 Task: Schedule a marketing strategy meeting on June 26, 2023, from 6:30 PM to 7:00 PM to discuss upcoming campaigns, target audience analysis, and budget allocation.
Action: Mouse moved to (25, 187)
Screenshot: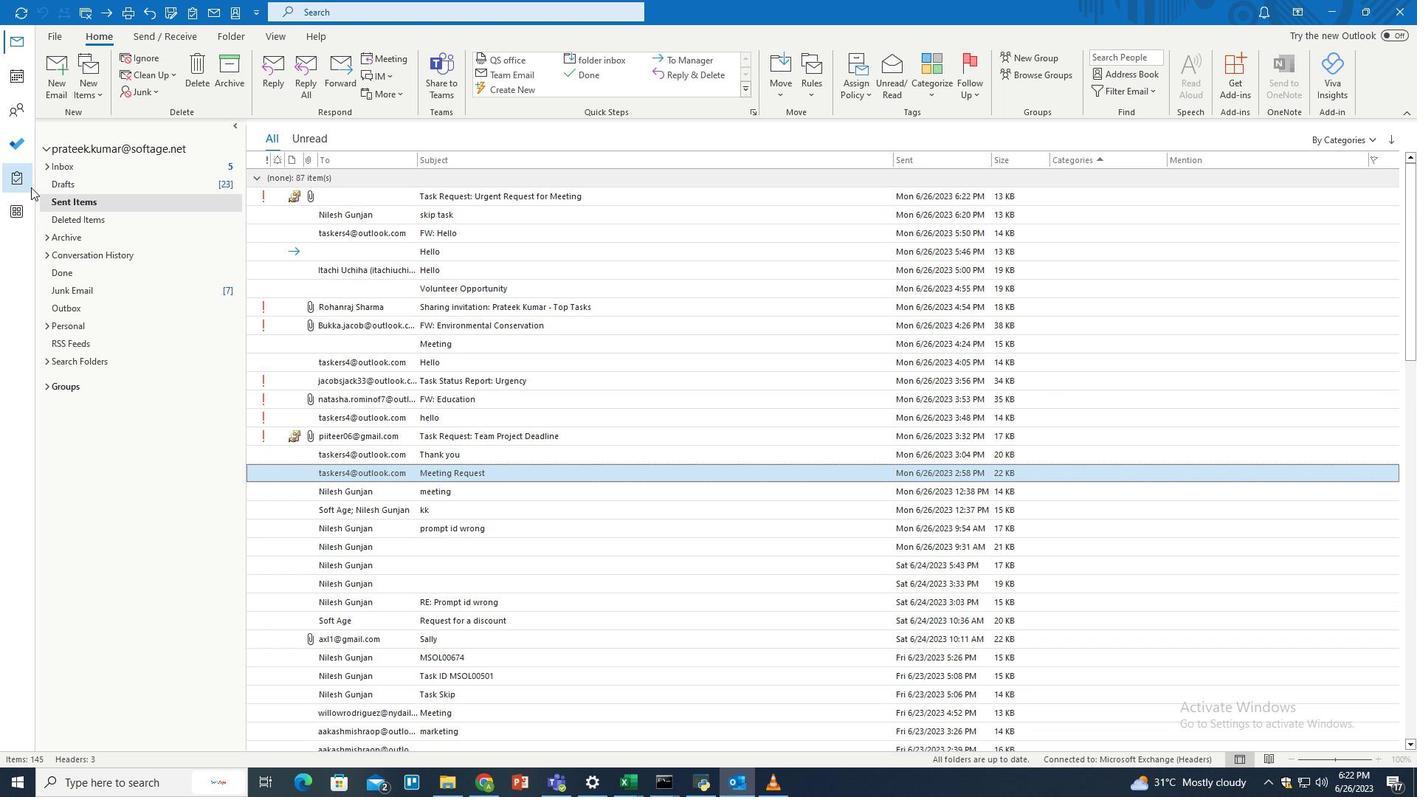 
Action: Mouse pressed left at (25, 187)
Screenshot: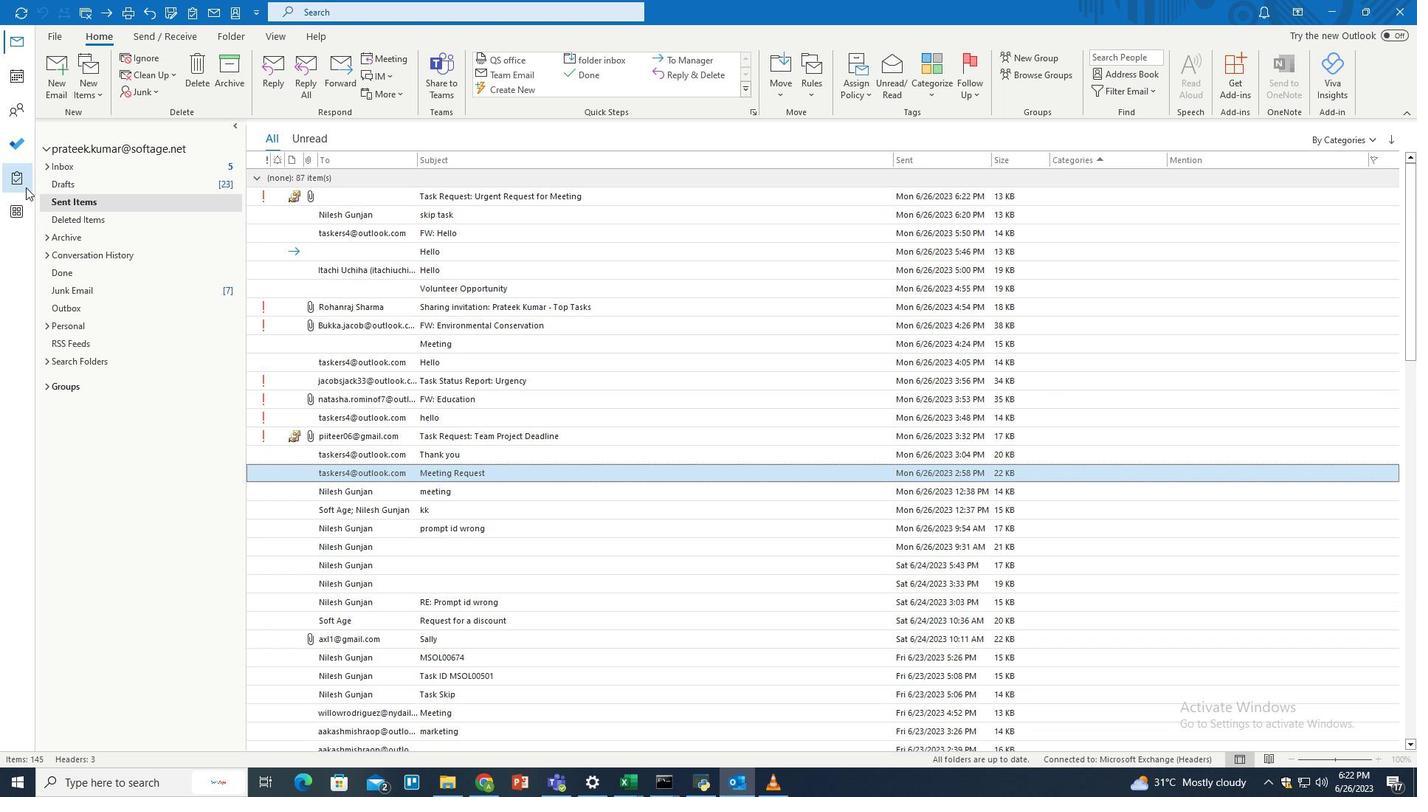 
Action: Mouse moved to (127, 79)
Screenshot: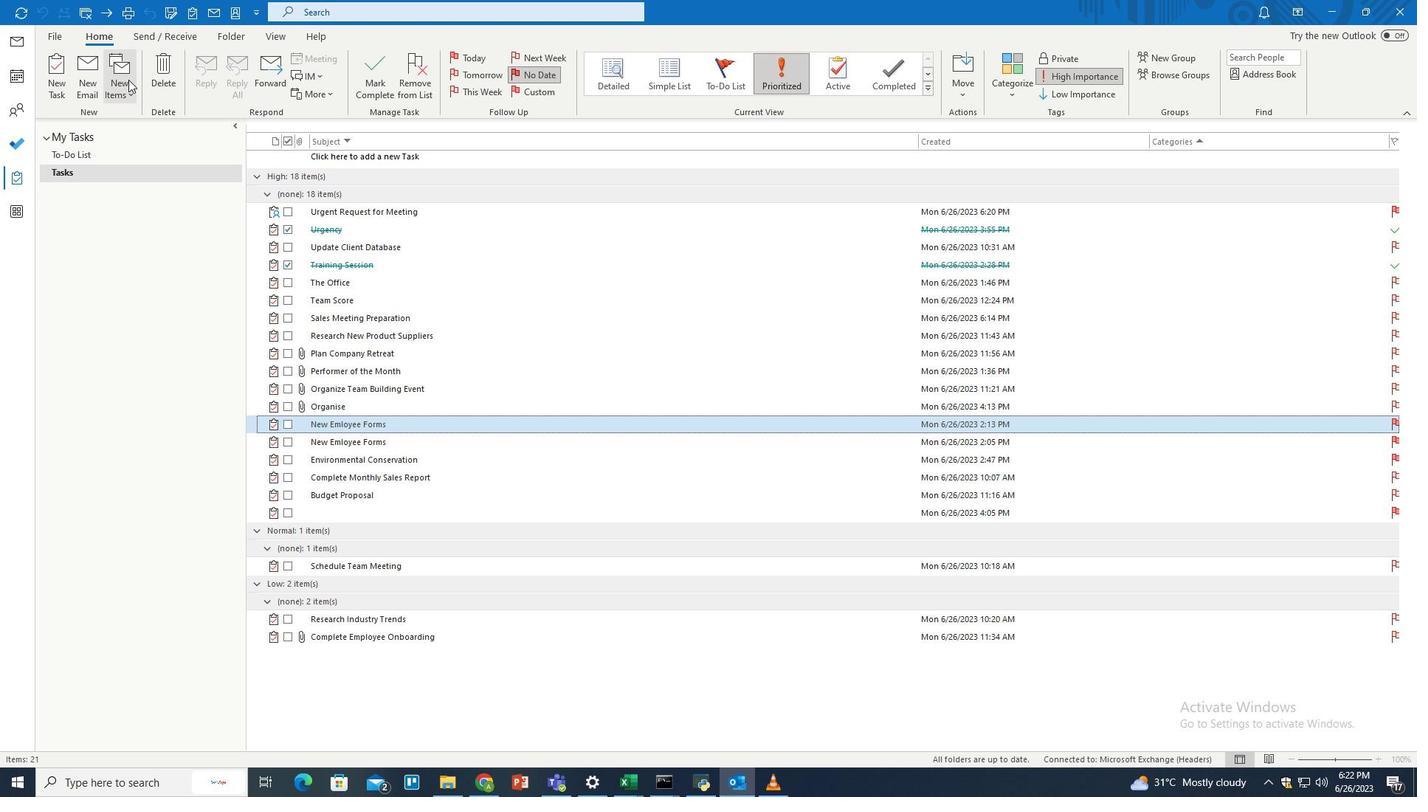 
Action: Mouse pressed left at (127, 79)
Screenshot: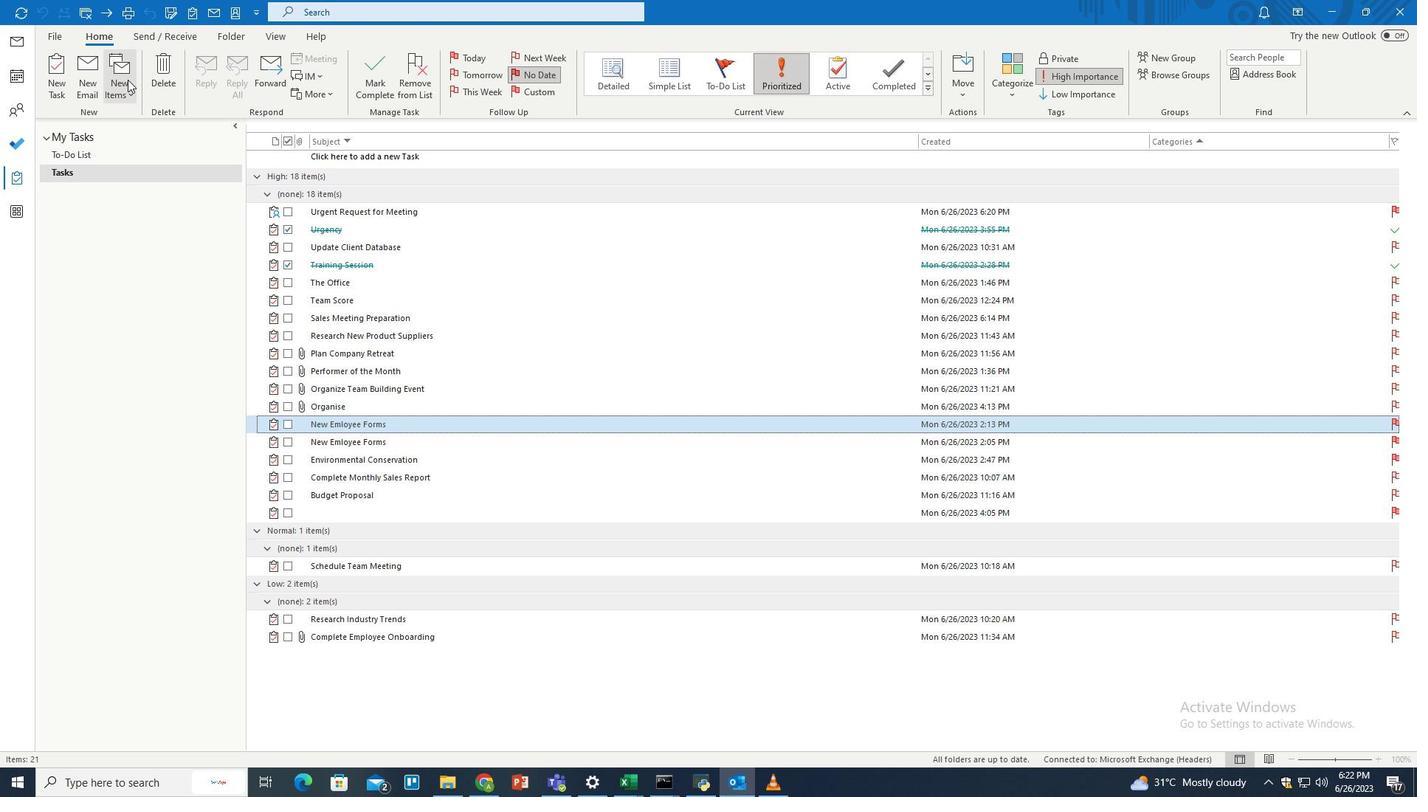 
Action: Mouse moved to (152, 158)
Screenshot: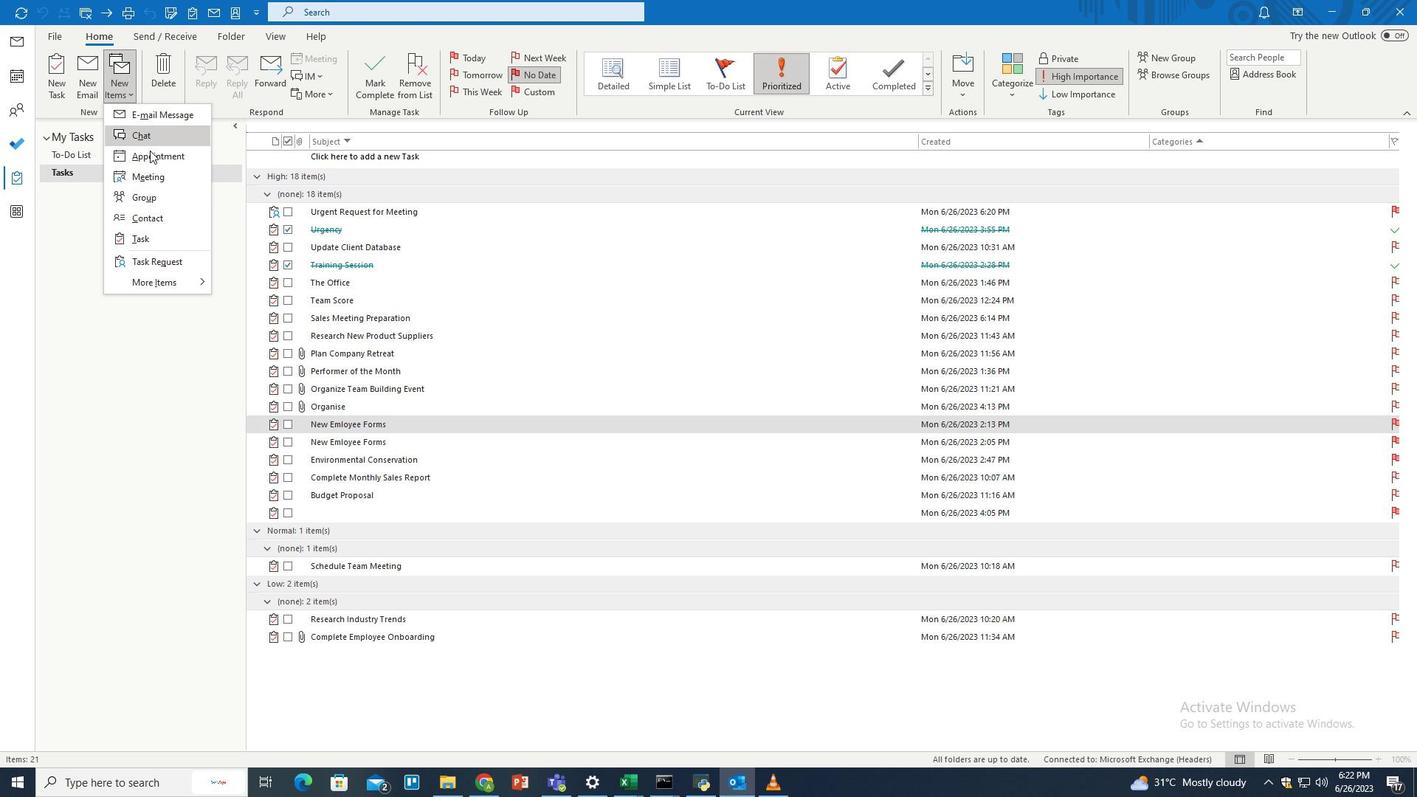 
Action: Mouse pressed left at (152, 158)
Screenshot: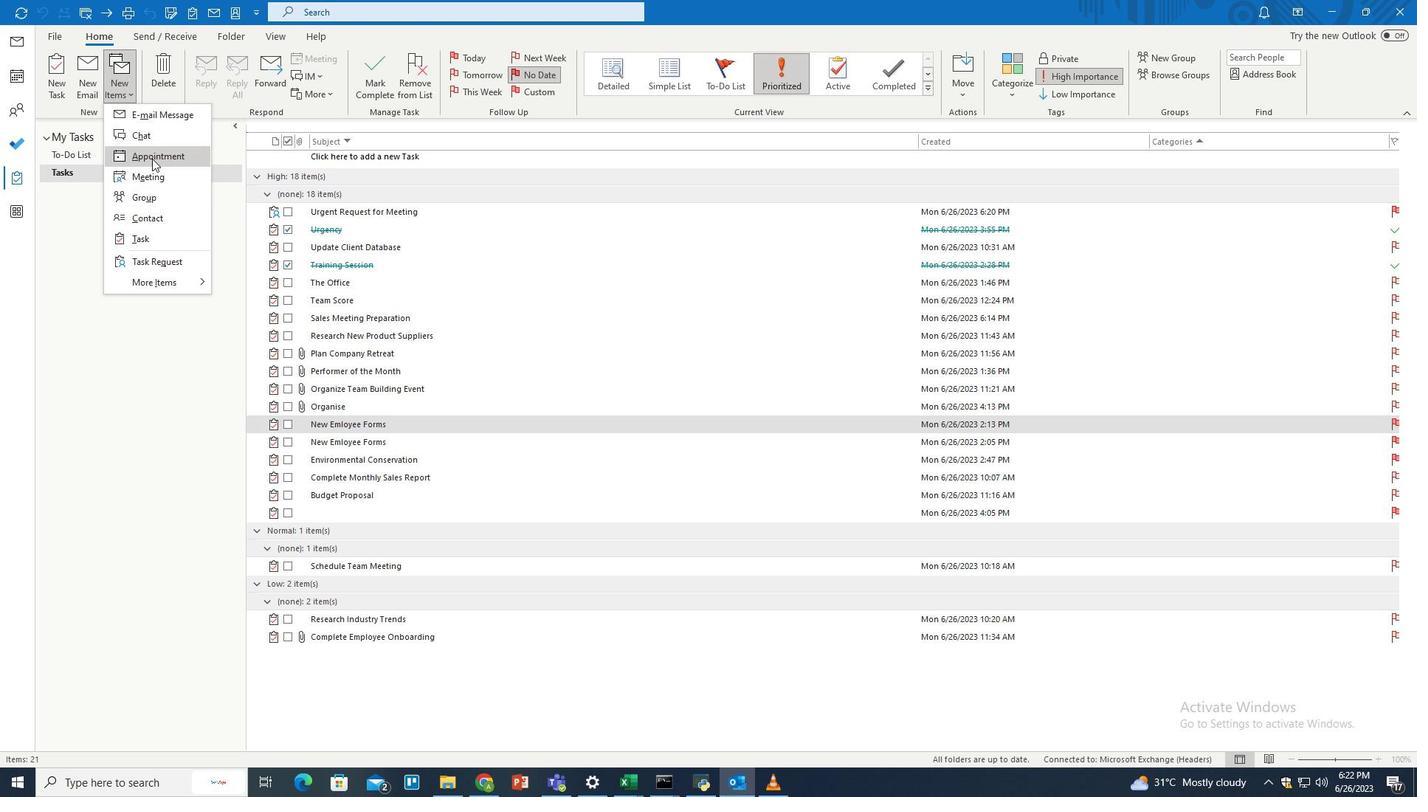 
Action: Mouse moved to (307, 306)
Screenshot: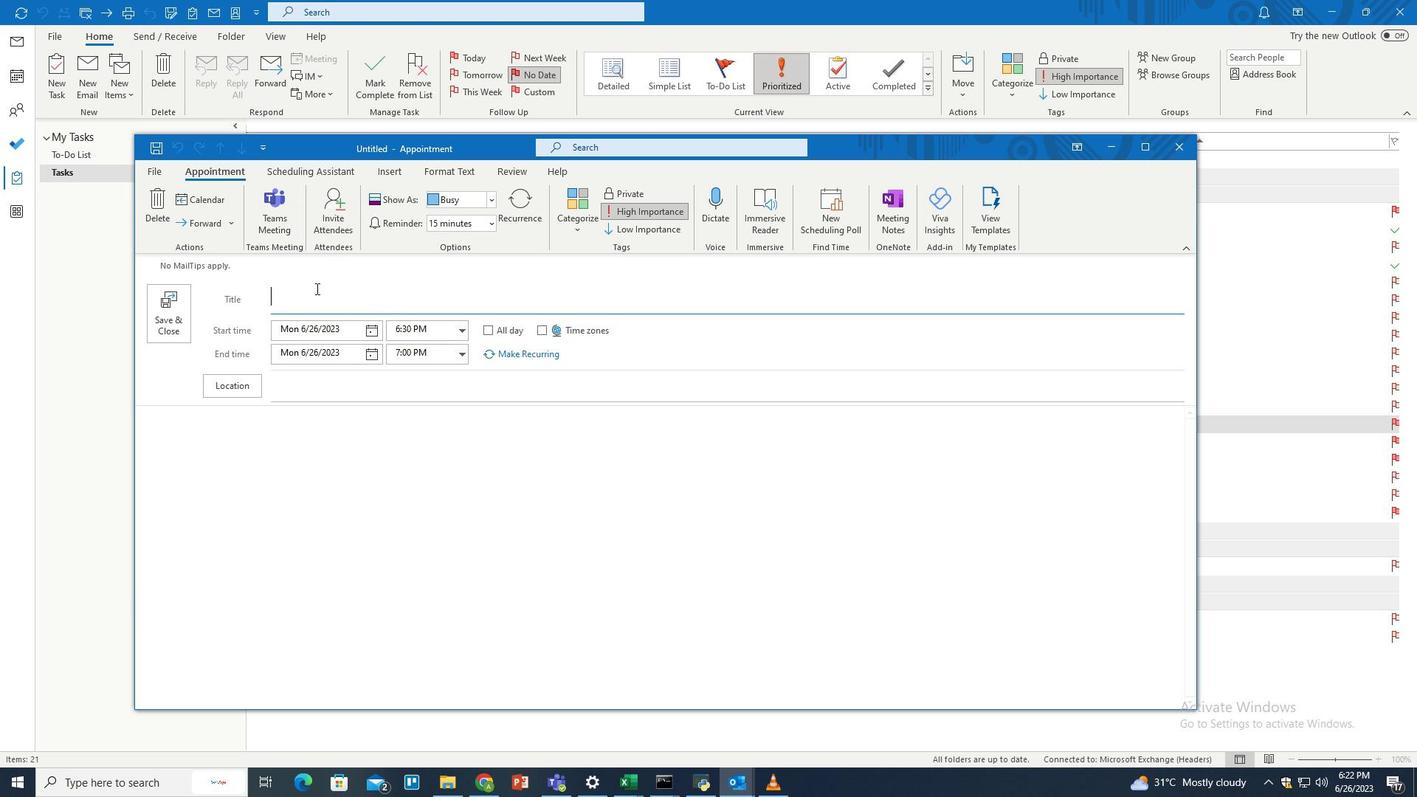 
Action: Key pressed <Key.shift>Marketing<Key.space><Key.shift>Strategy<Key.space><Key.shift>Meeting
Screenshot: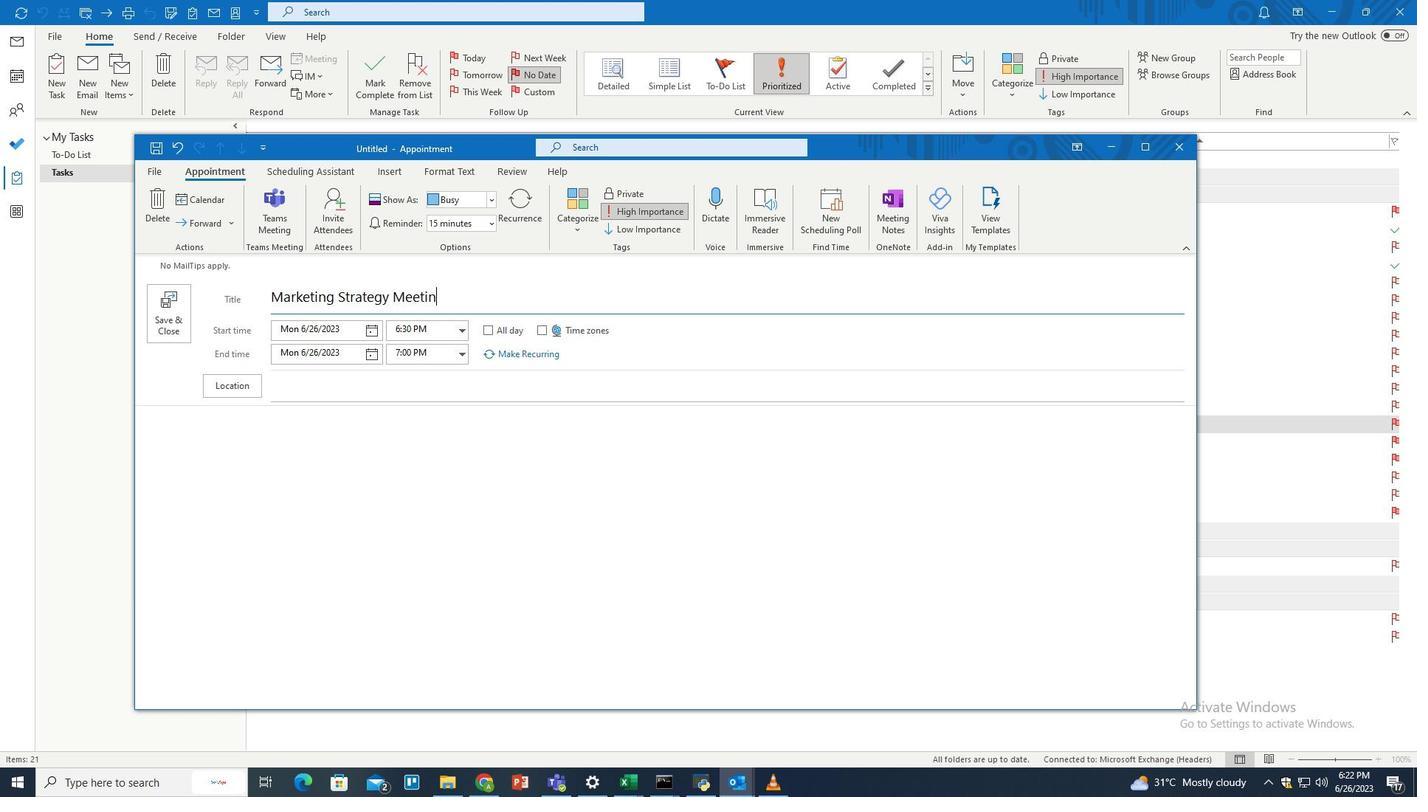 
Action: Mouse moved to (268, 447)
Screenshot: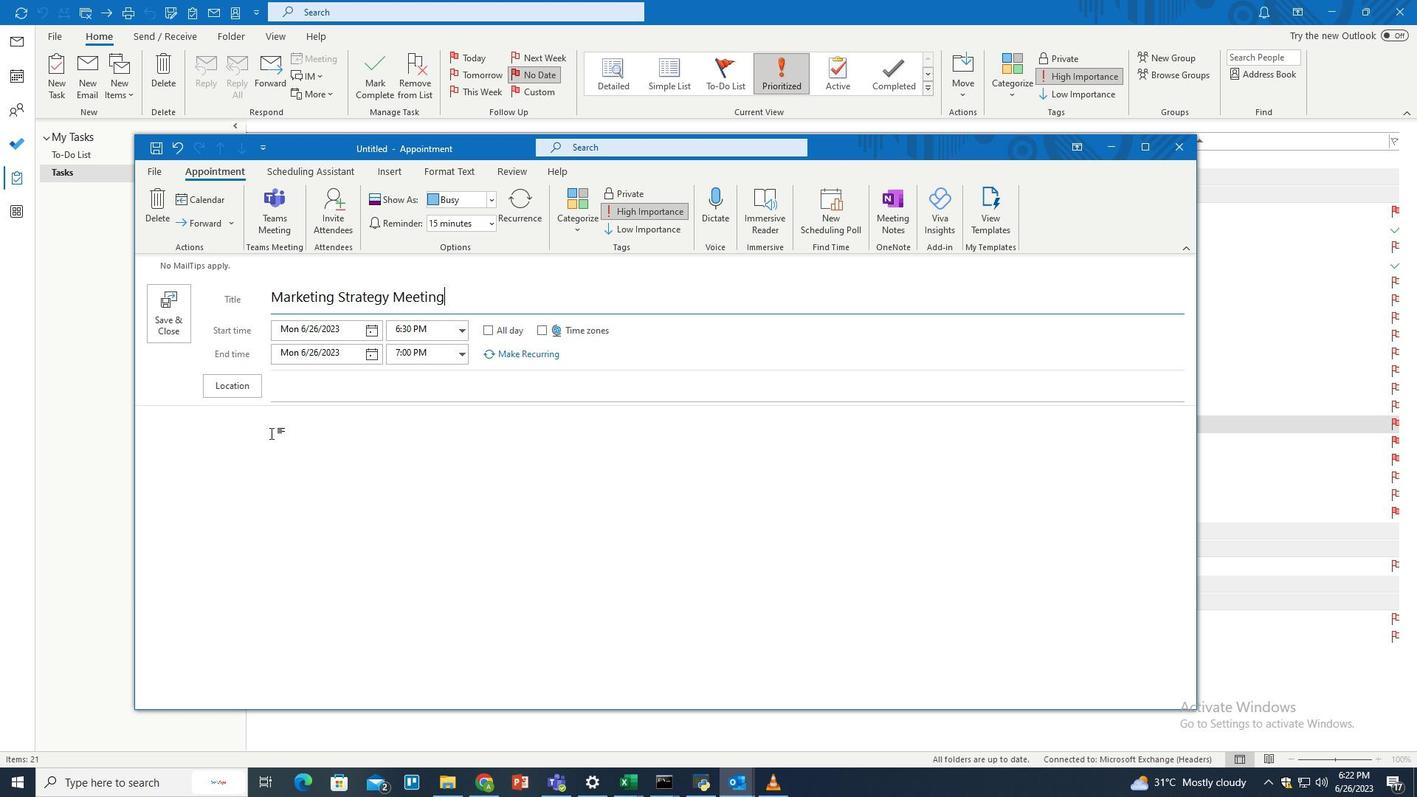 
Action: Mouse pressed left at (268, 447)
Screenshot: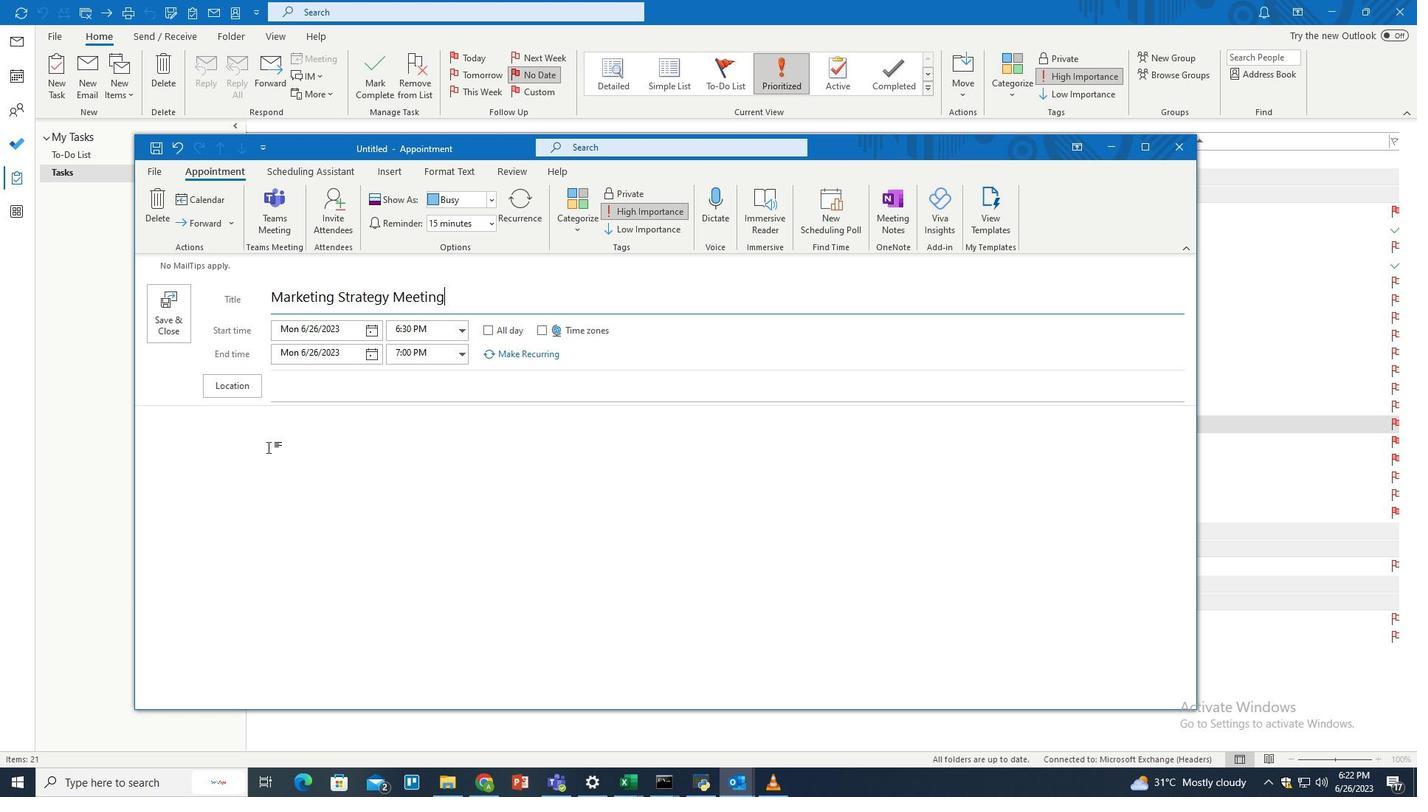 
Action: Key pressed <Key.shift>Scheduled<Key.space><Key.shift>M<Key.backspace>marketing<Key.space>strategy<Key.space>meeting<Key.space>to<Key.space>discuss<Key.space>upcoming<Key.space>campaigns,<Key.space>target<Key.space>audience<Key.space>analysis,<Key.space>and<Key.space>budget<Key.space>allocation.<Key.backspace>
Screenshot: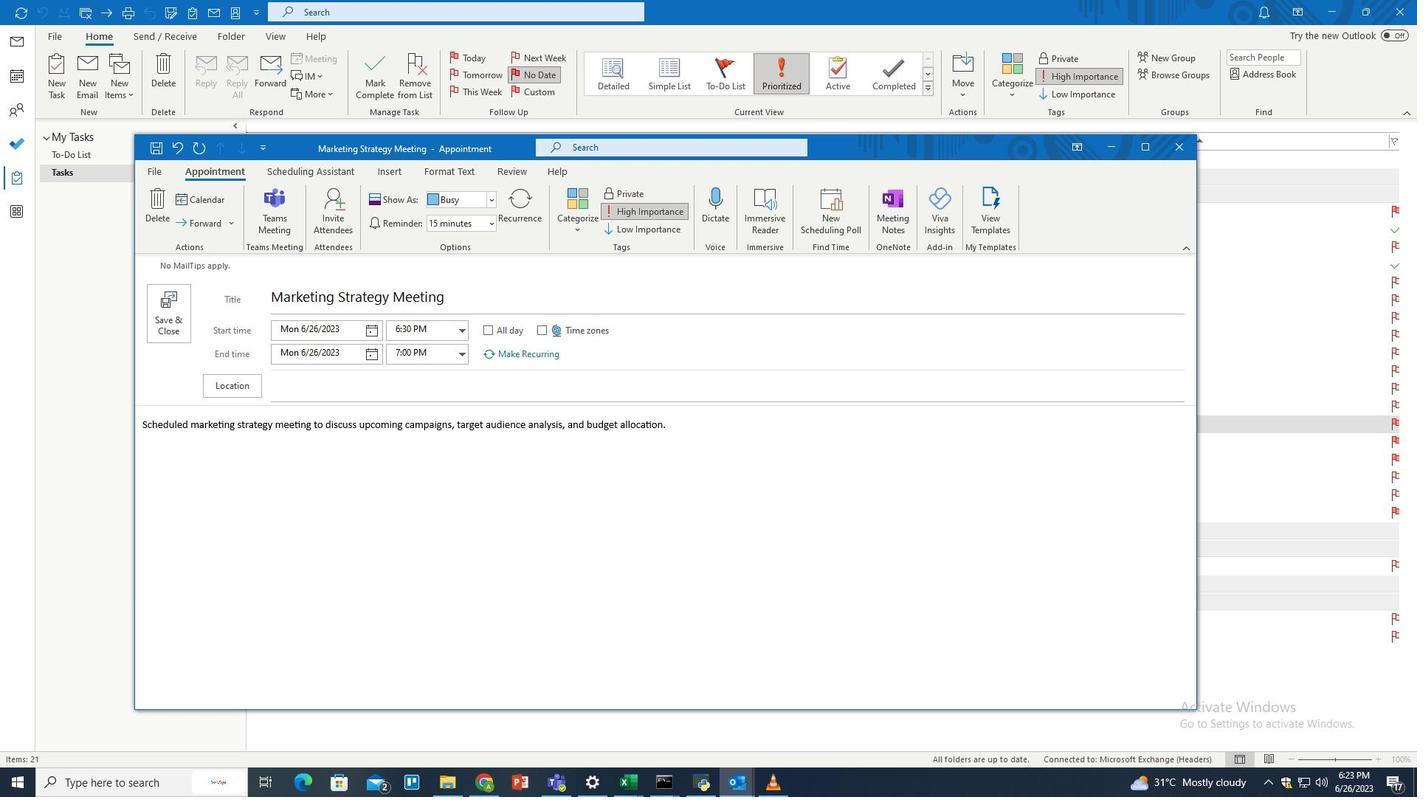 
Action: Mouse moved to (371, 331)
Screenshot: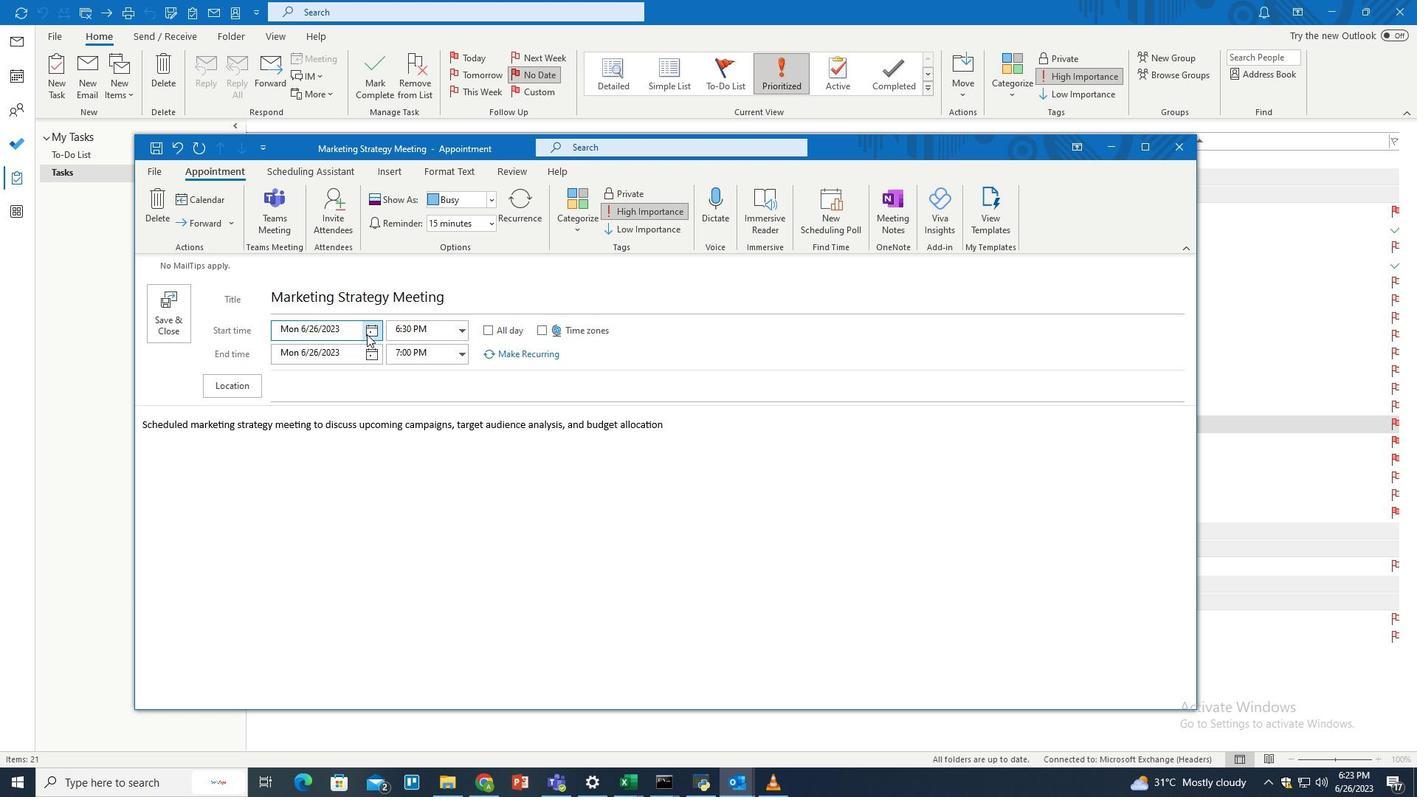 
Action: Mouse pressed left at (371, 331)
Screenshot: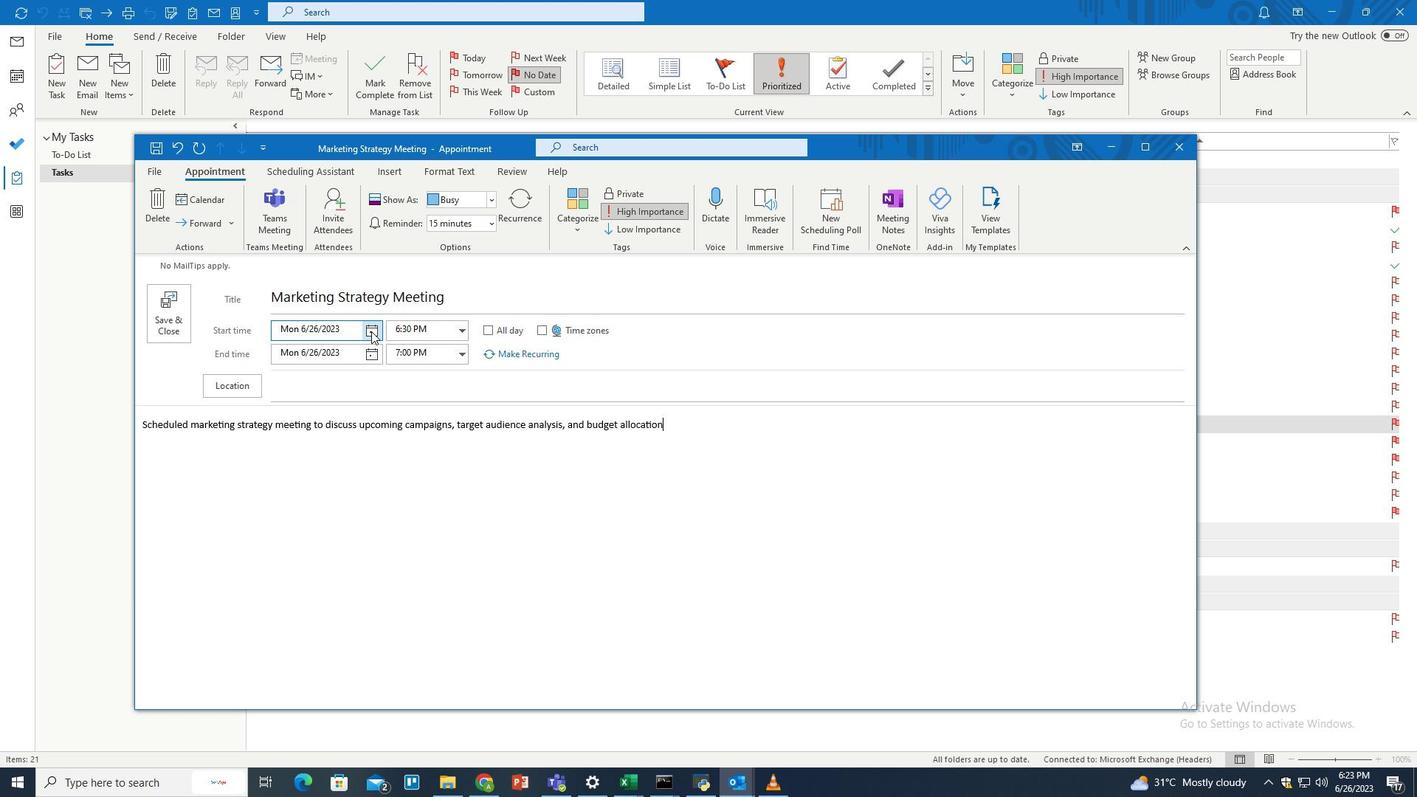 
Action: Mouse moved to (373, 345)
Screenshot: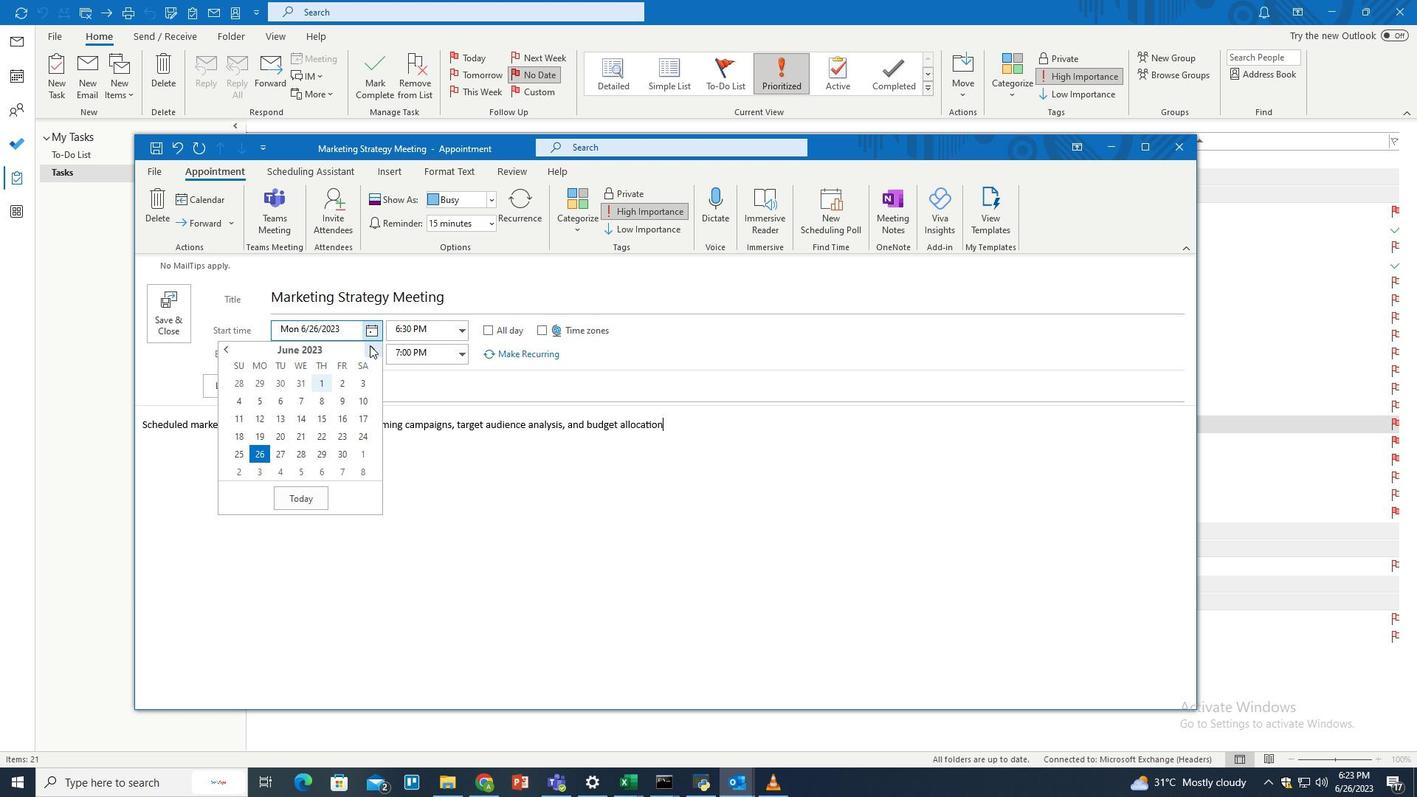 
Action: Mouse pressed left at (373, 345)
Screenshot: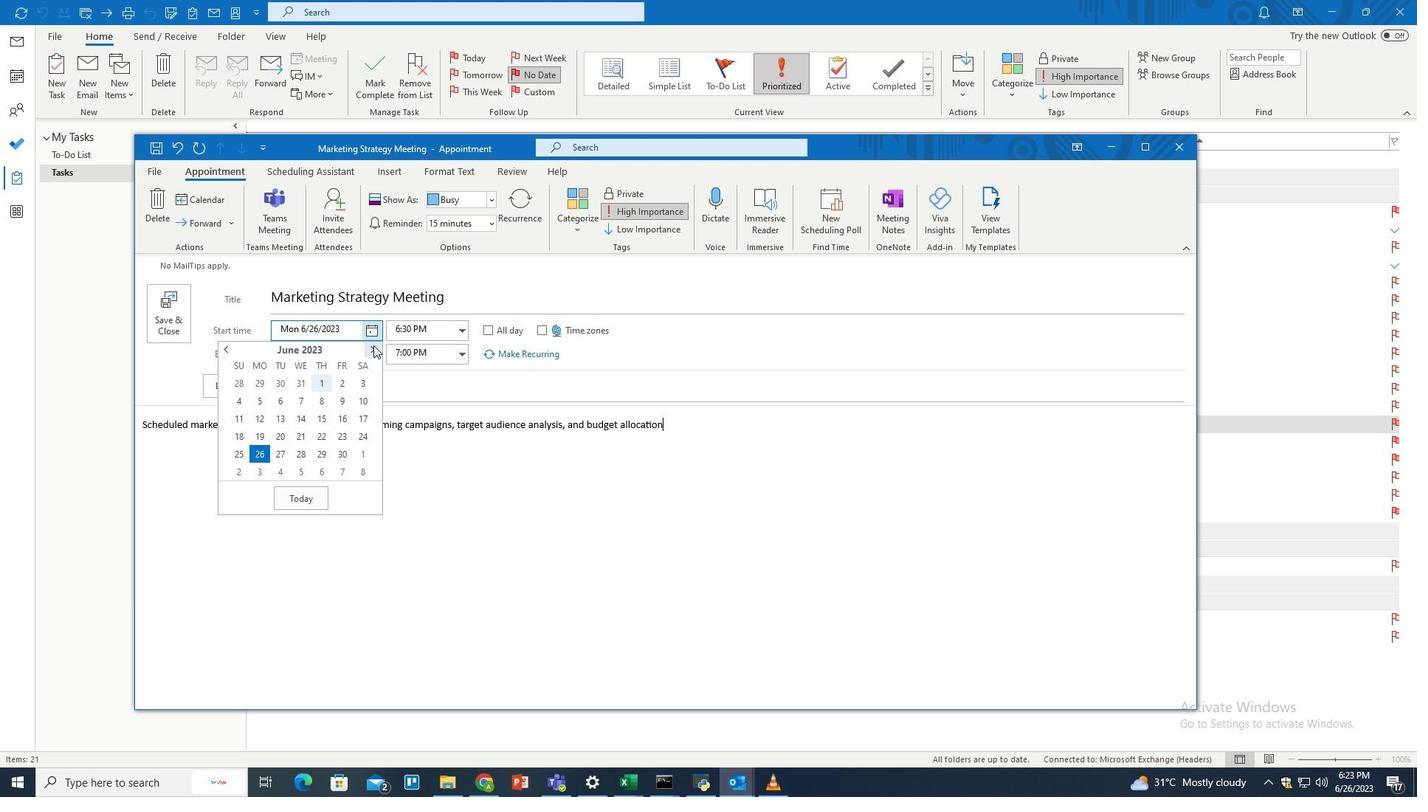 
Action: Mouse moved to (281, 448)
Screenshot: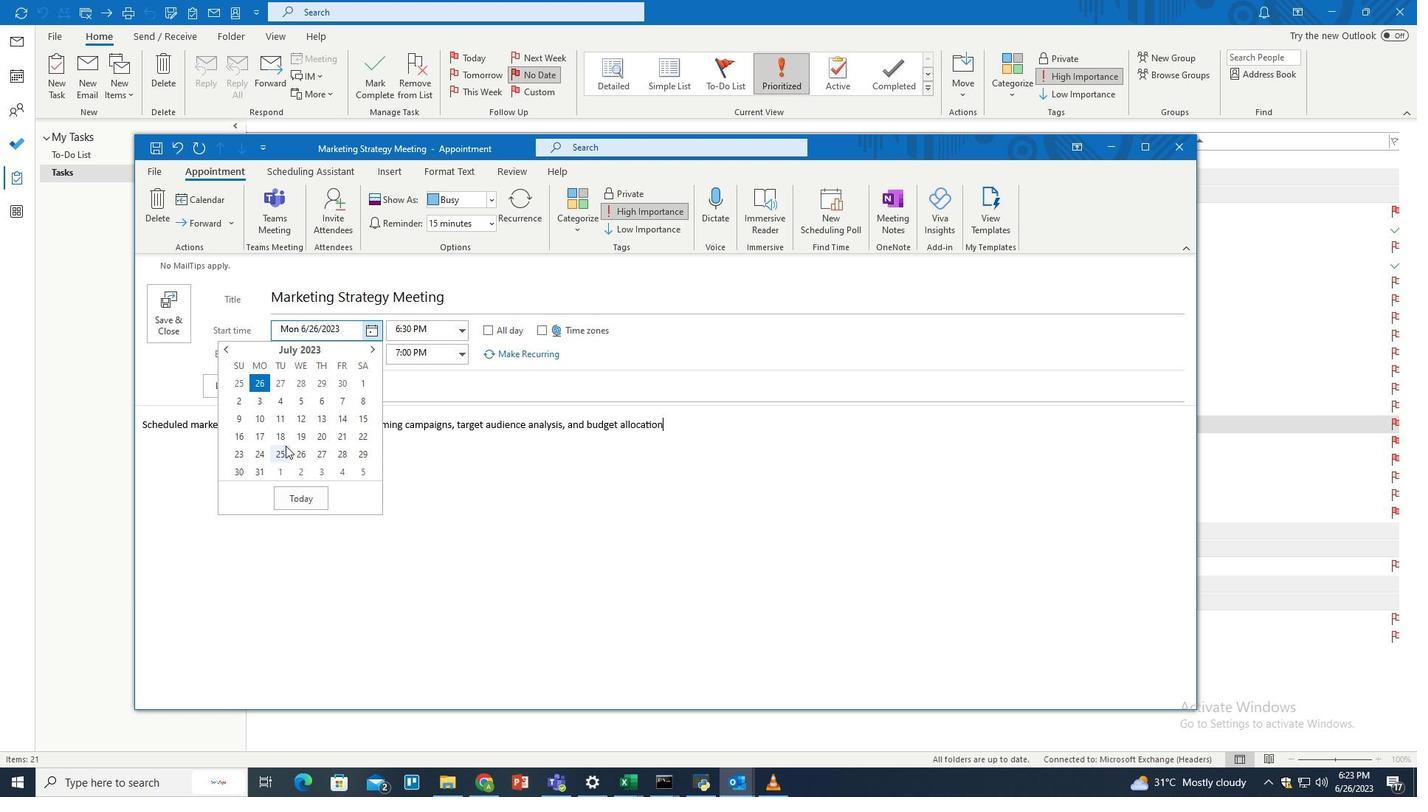 
Action: Mouse pressed left at (281, 448)
Screenshot: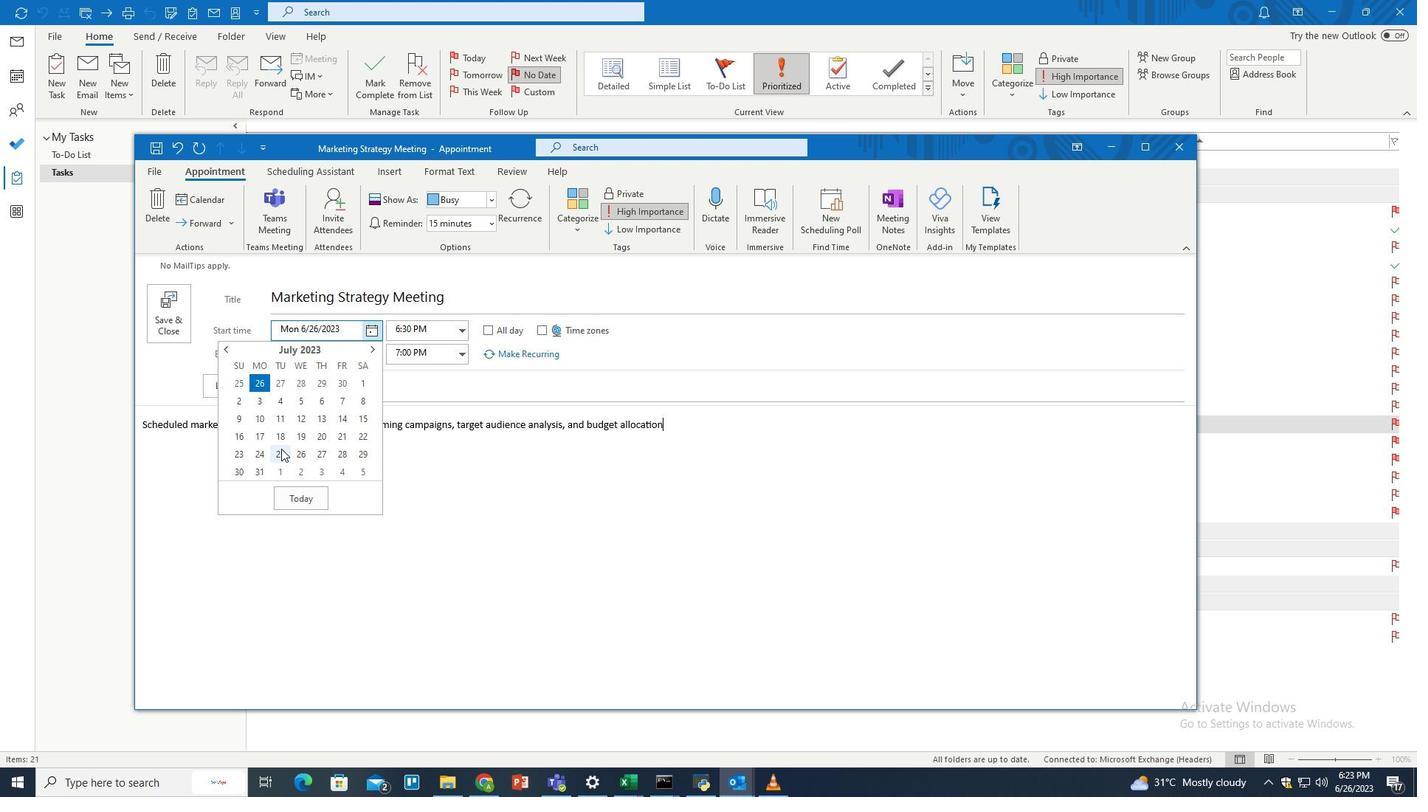 
Action: Mouse moved to (459, 329)
Screenshot: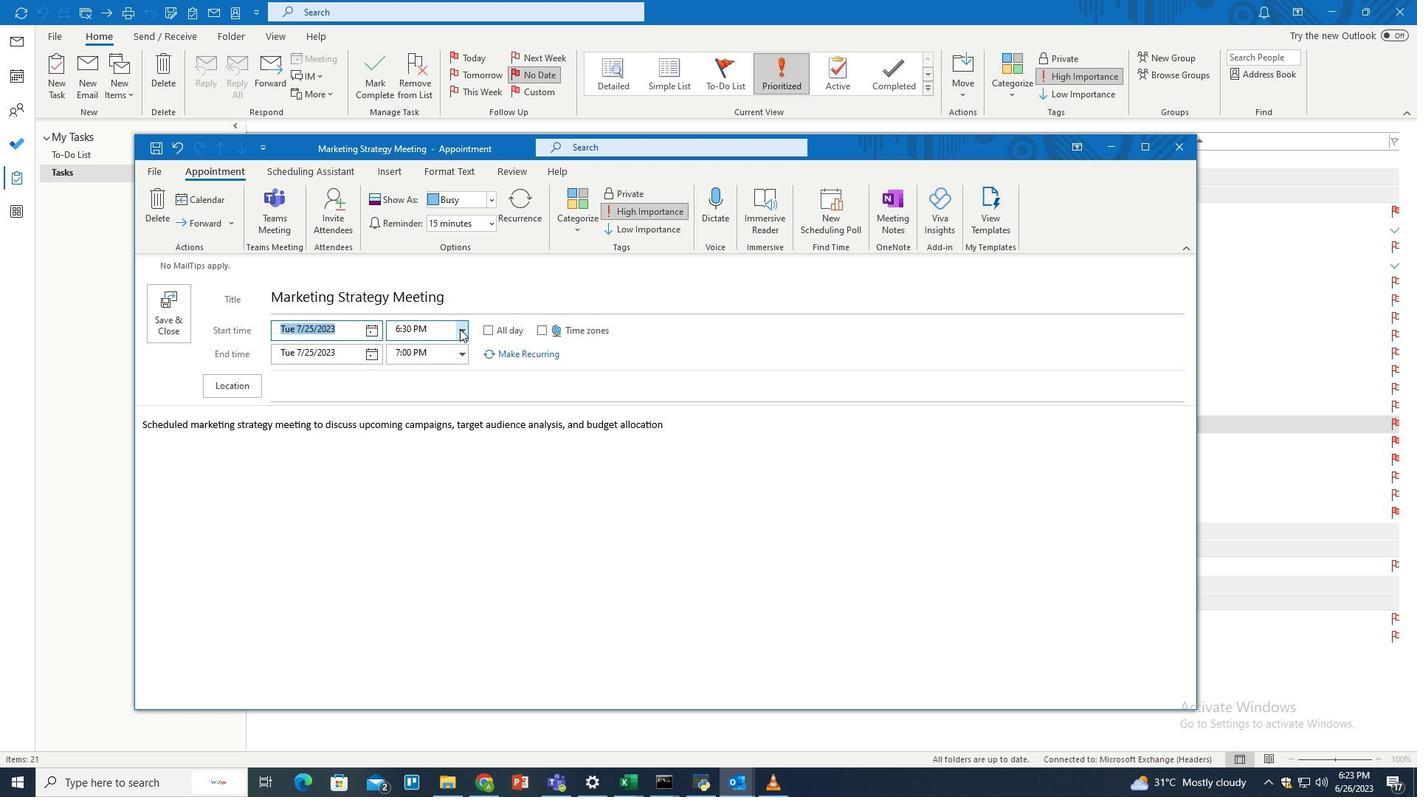 
Action: Mouse pressed left at (459, 329)
Screenshot: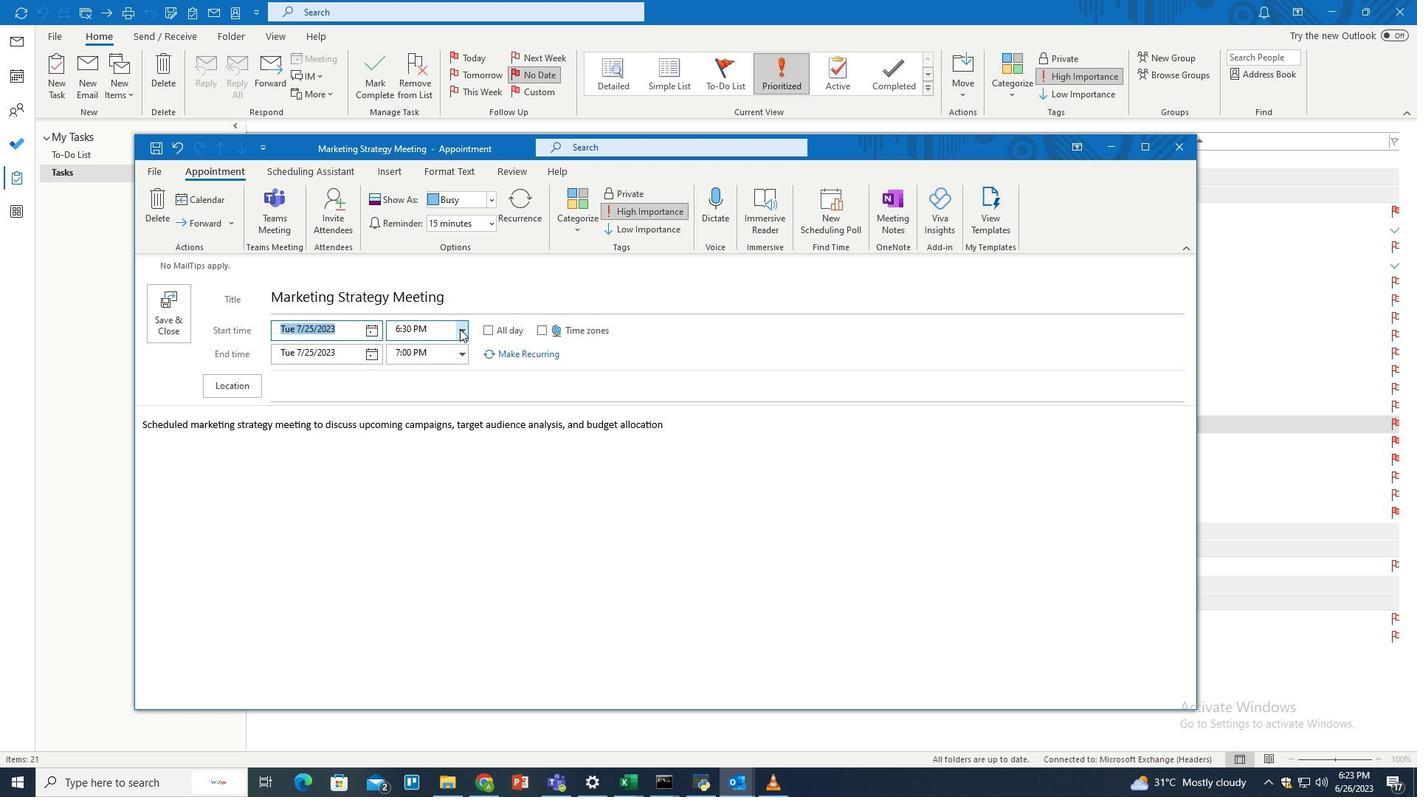 
Action: Mouse moved to (436, 355)
Screenshot: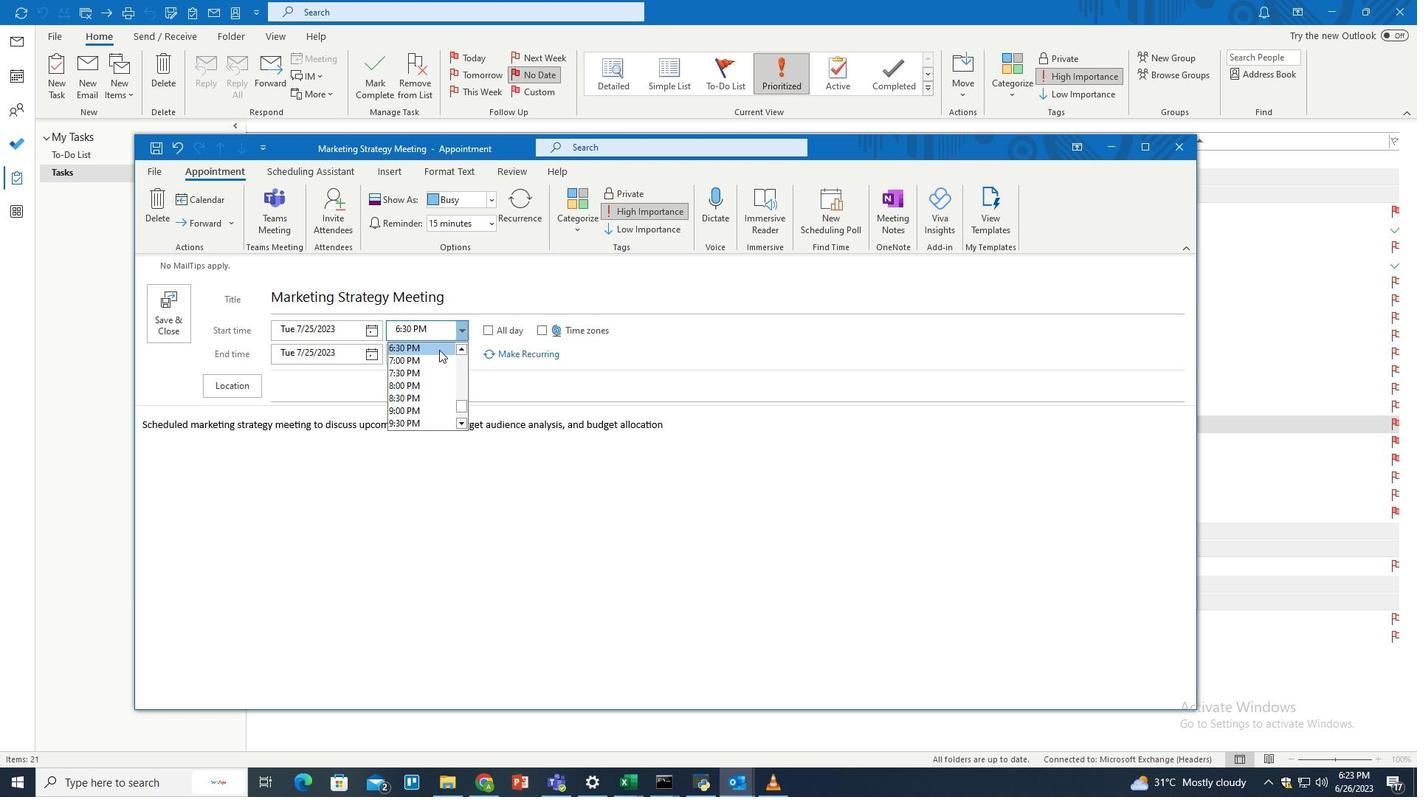 
Action: Mouse scrolled (436, 355) with delta (0, 0)
Screenshot: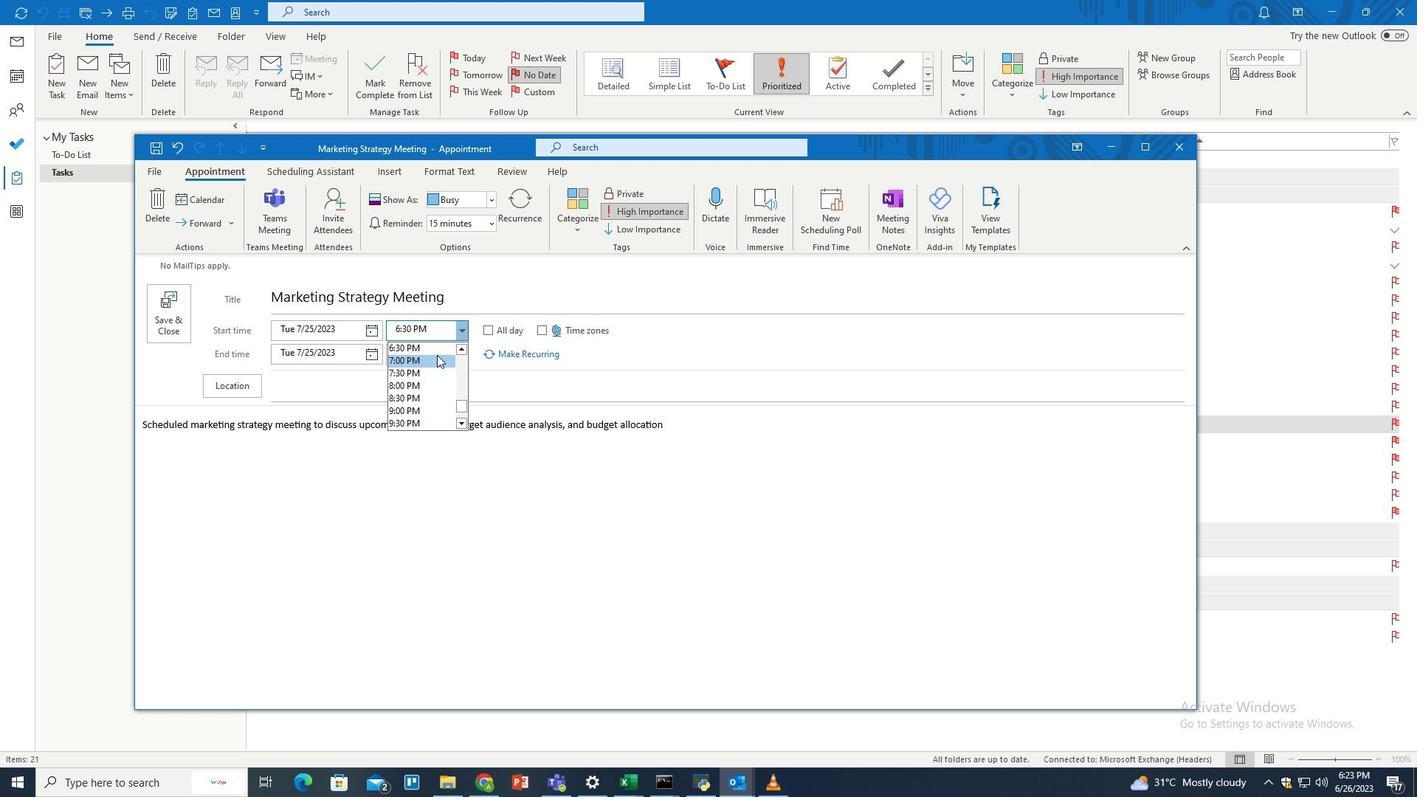 
Action: Mouse scrolled (436, 355) with delta (0, 0)
Screenshot: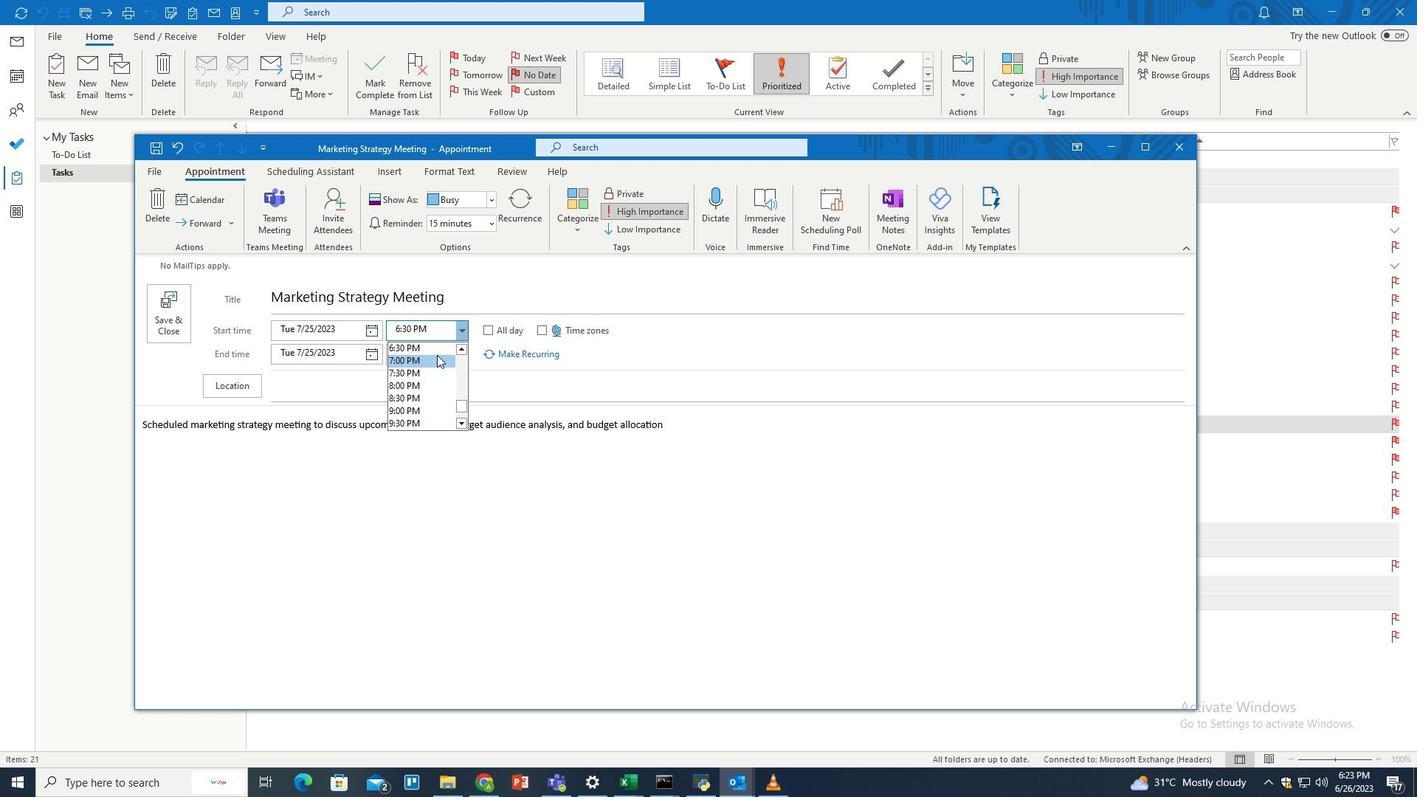 
Action: Mouse moved to (462, 344)
Screenshot: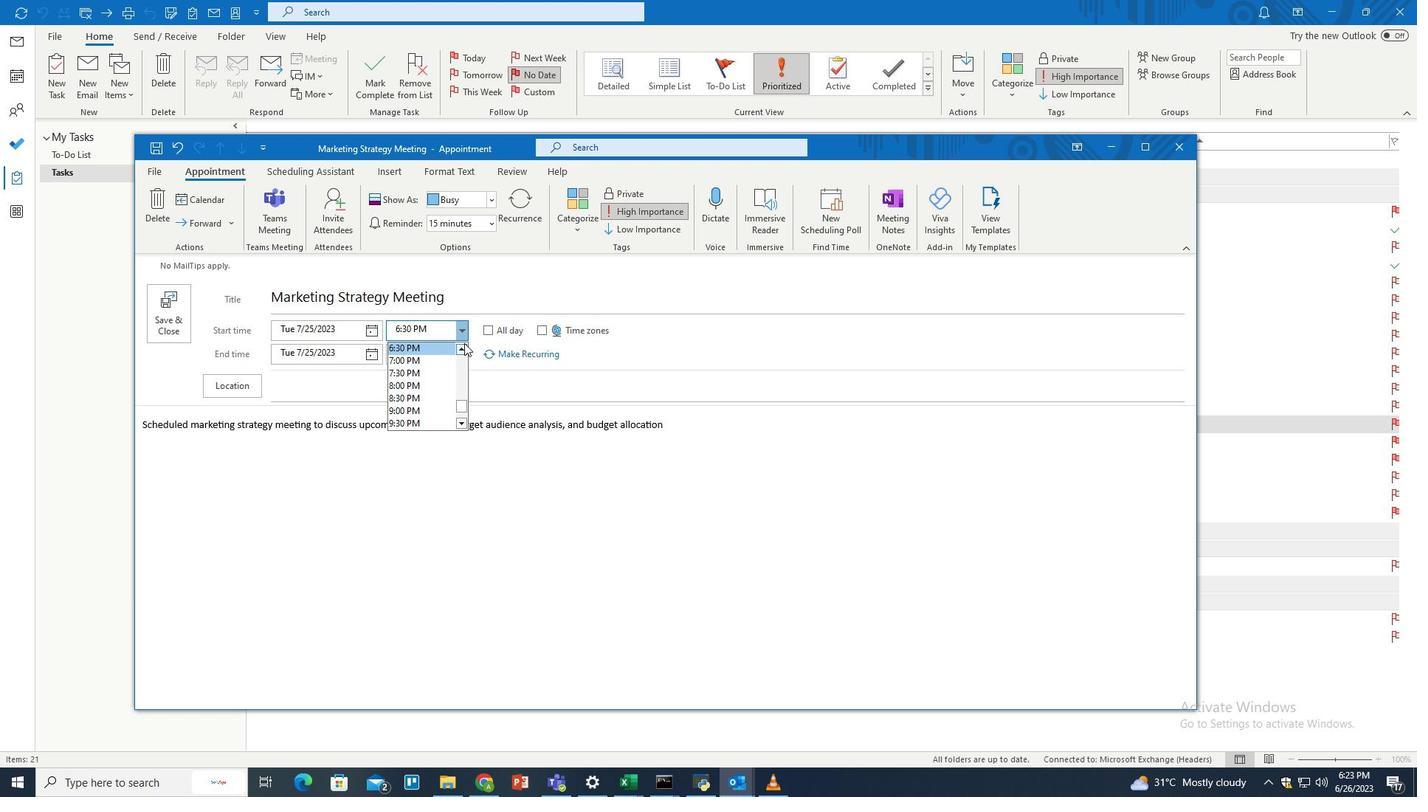 
Action: Mouse pressed left at (462, 344)
Screenshot: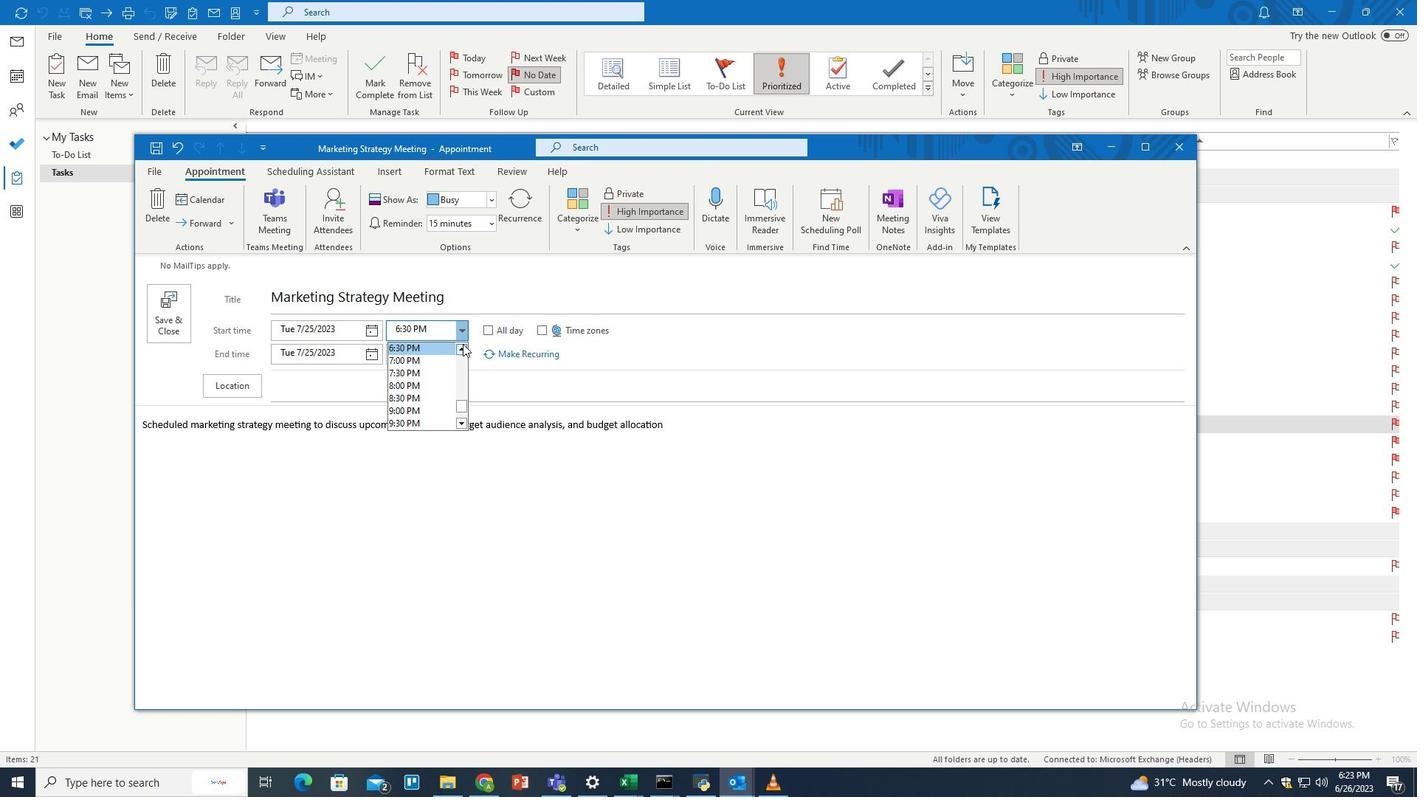 
Action: Mouse pressed left at (462, 344)
Screenshot: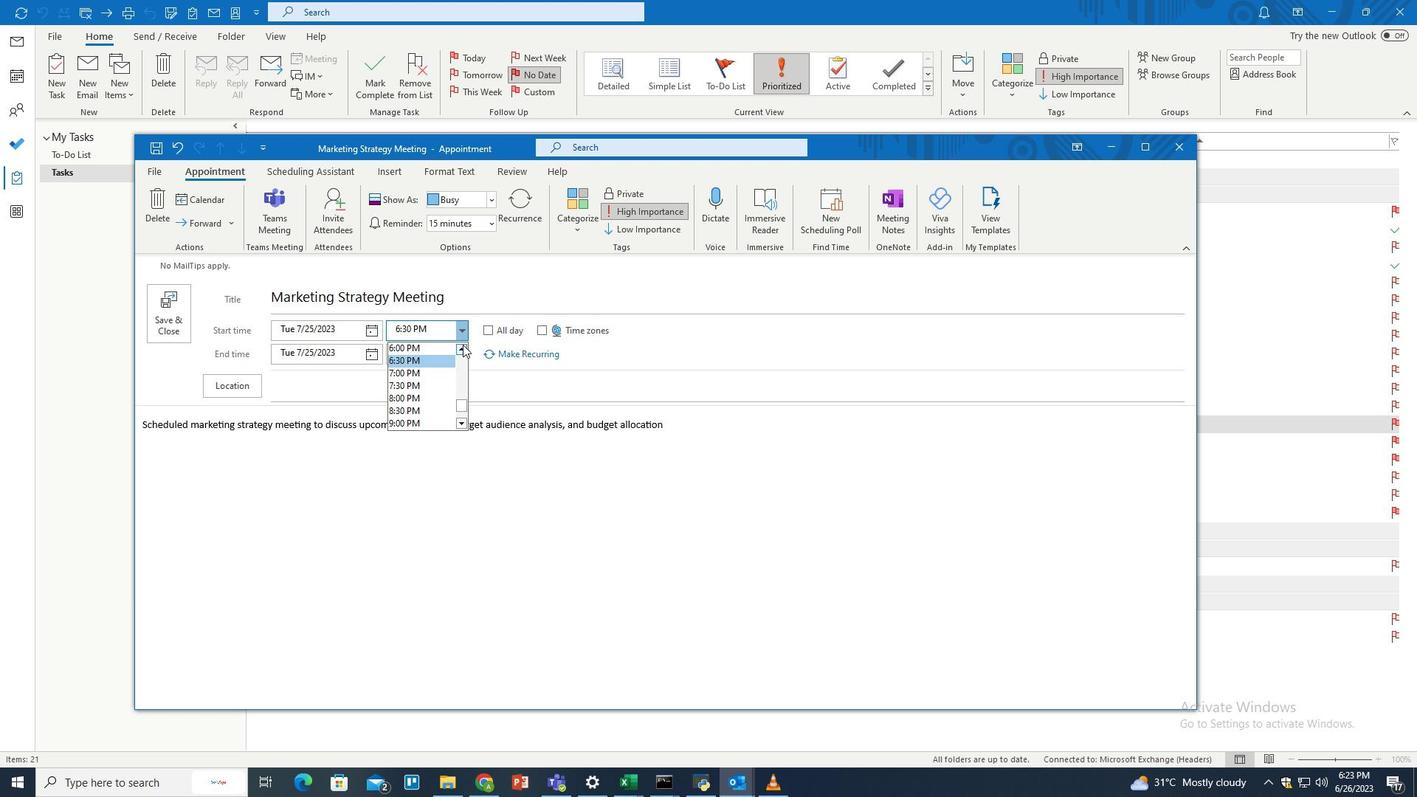 
Action: Mouse pressed left at (462, 344)
Screenshot: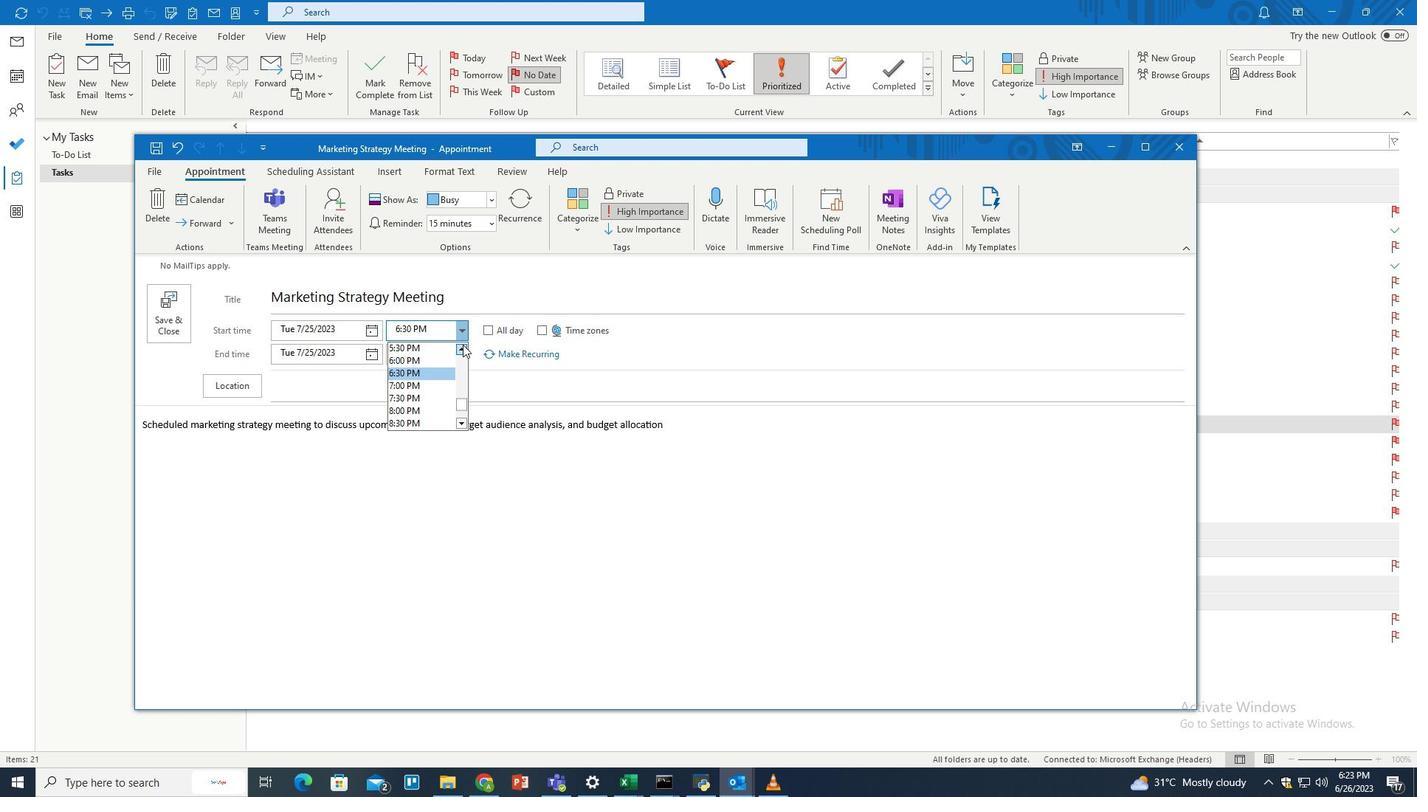 
Action: Mouse pressed left at (462, 344)
Screenshot: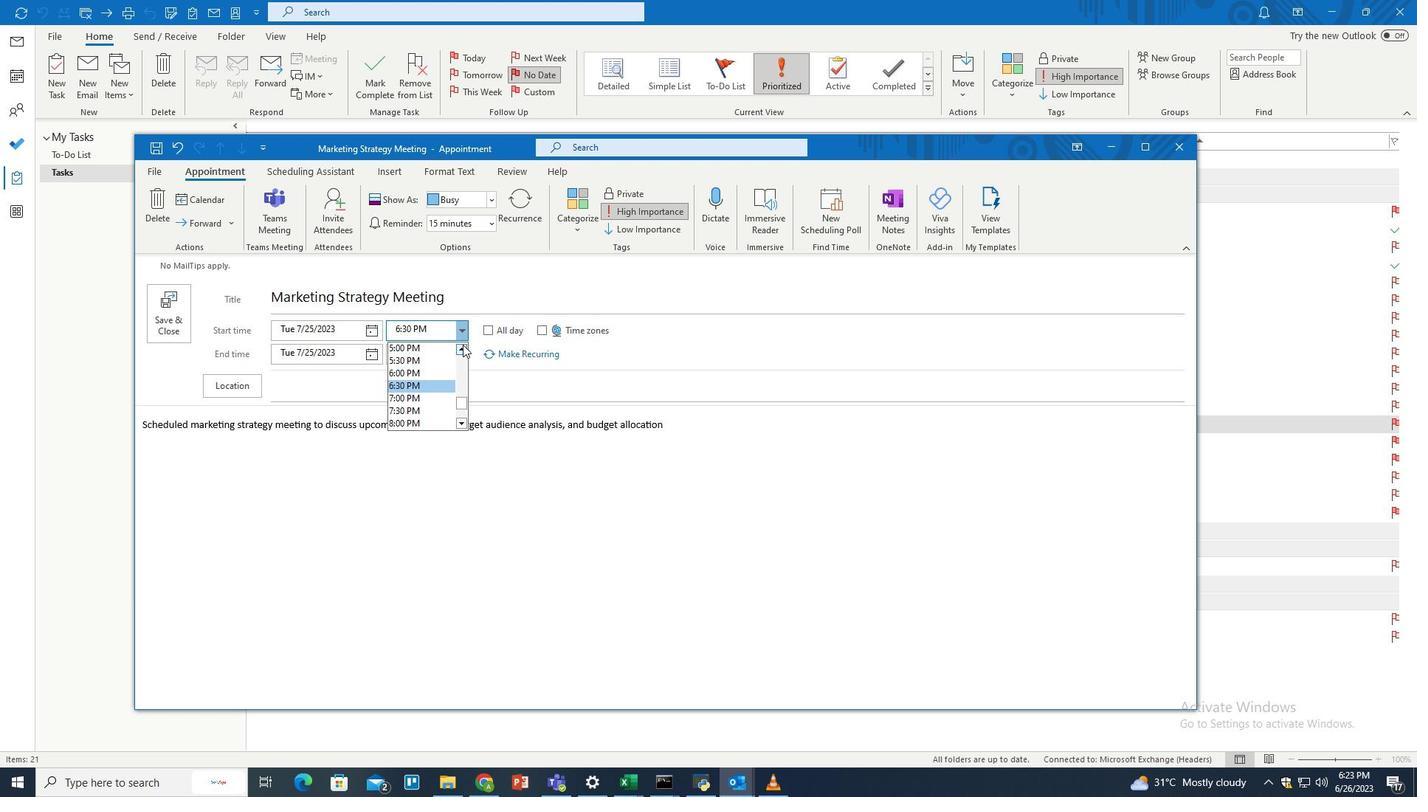 
Action: Mouse pressed left at (462, 344)
Screenshot: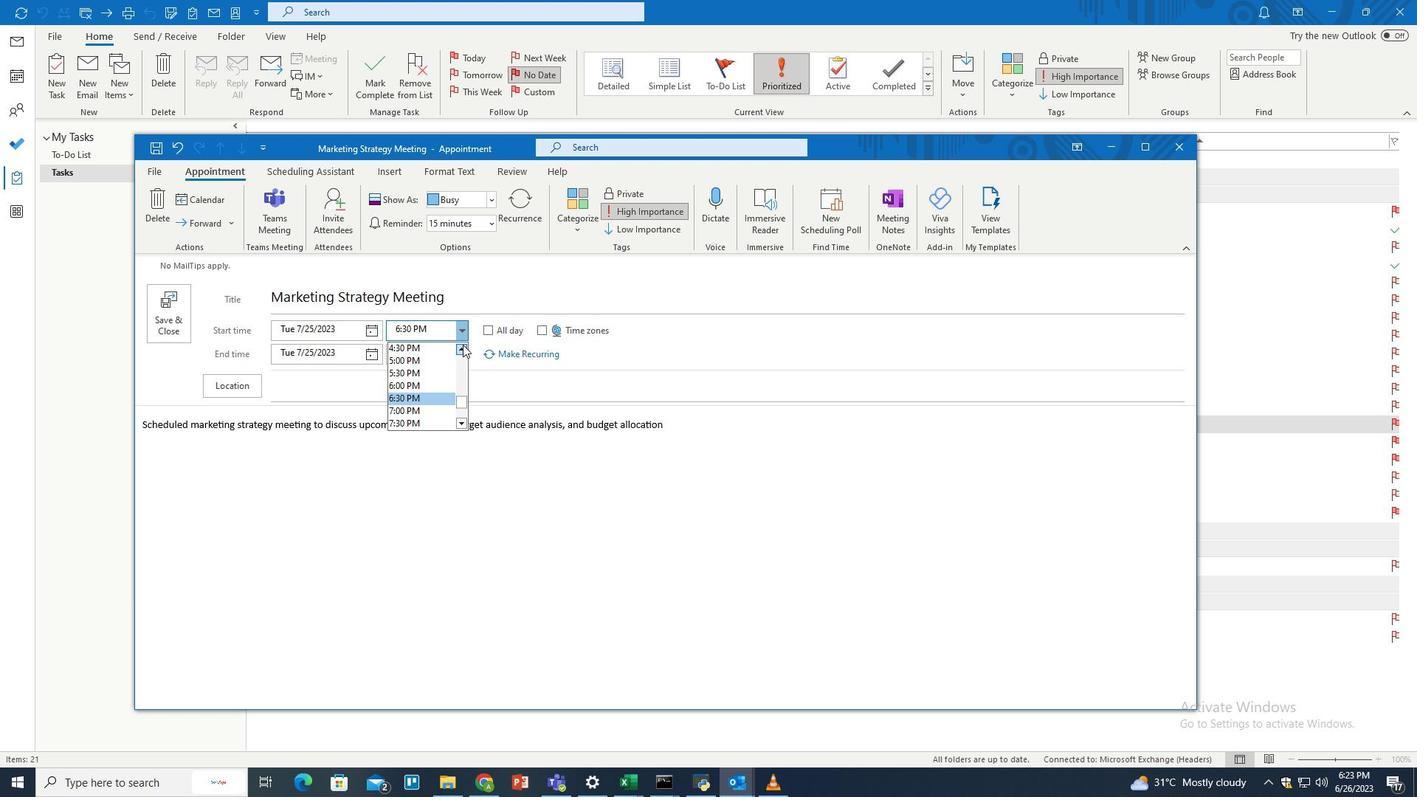 
Action: Mouse moved to (462, 345)
Screenshot: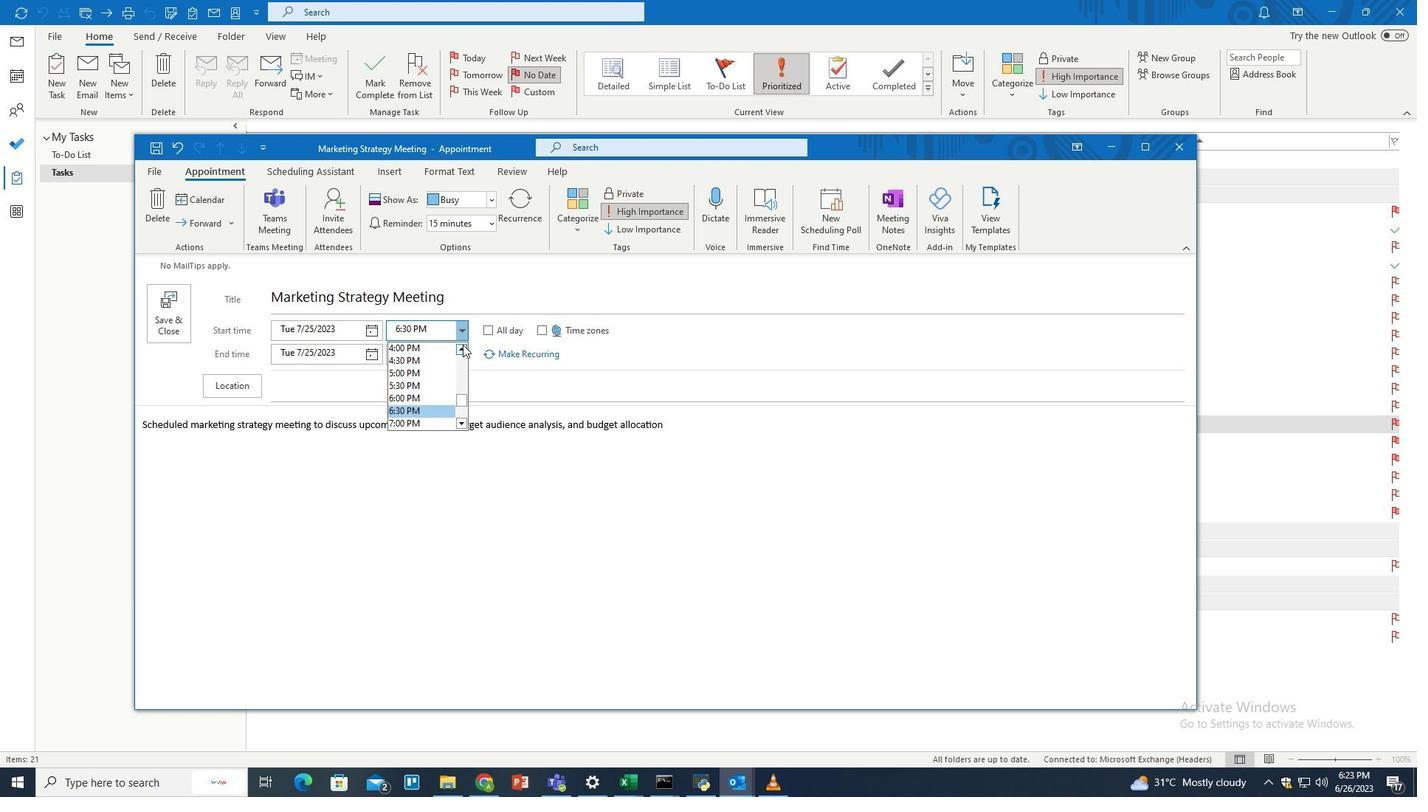 
Action: Mouse pressed left at (462, 345)
Screenshot: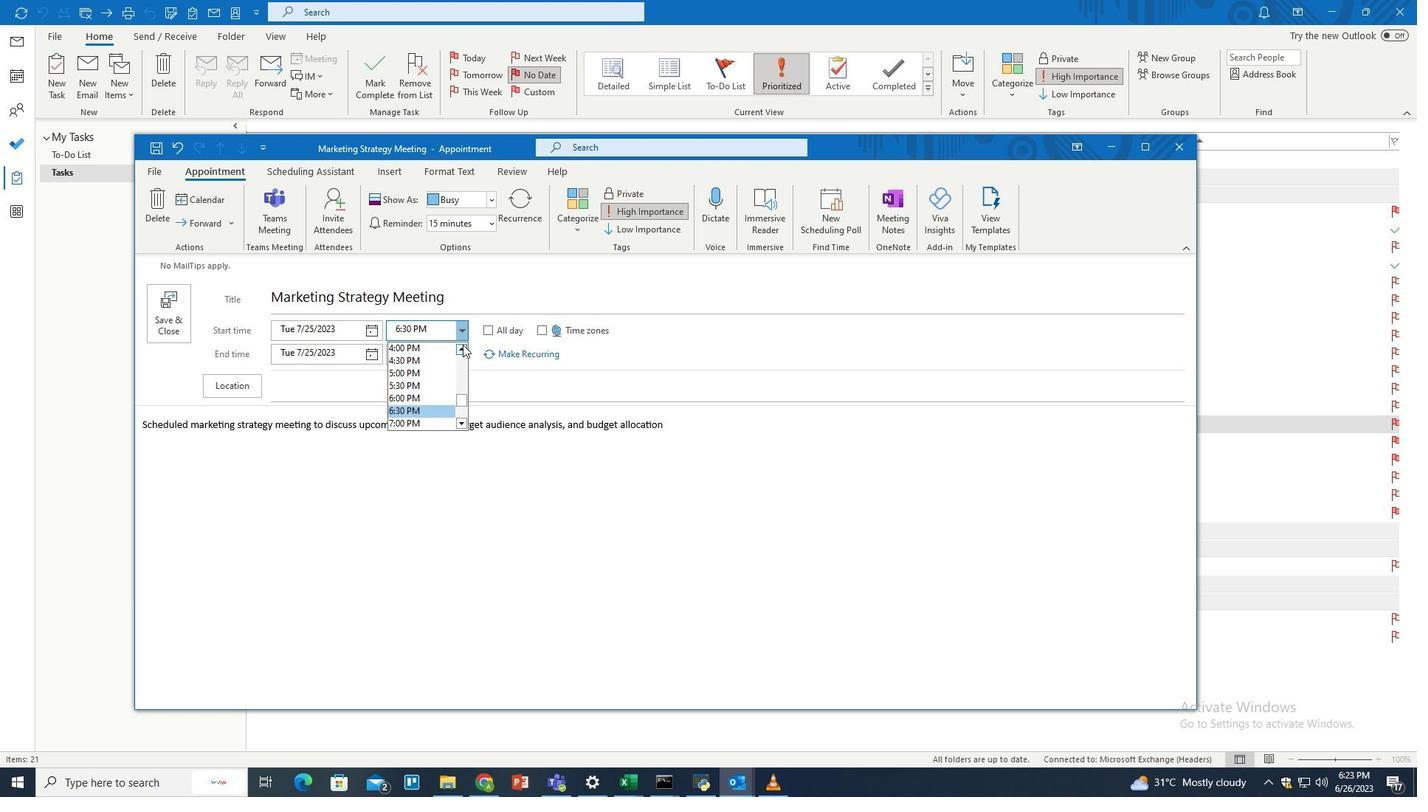 
Action: Mouse pressed left at (462, 345)
Screenshot: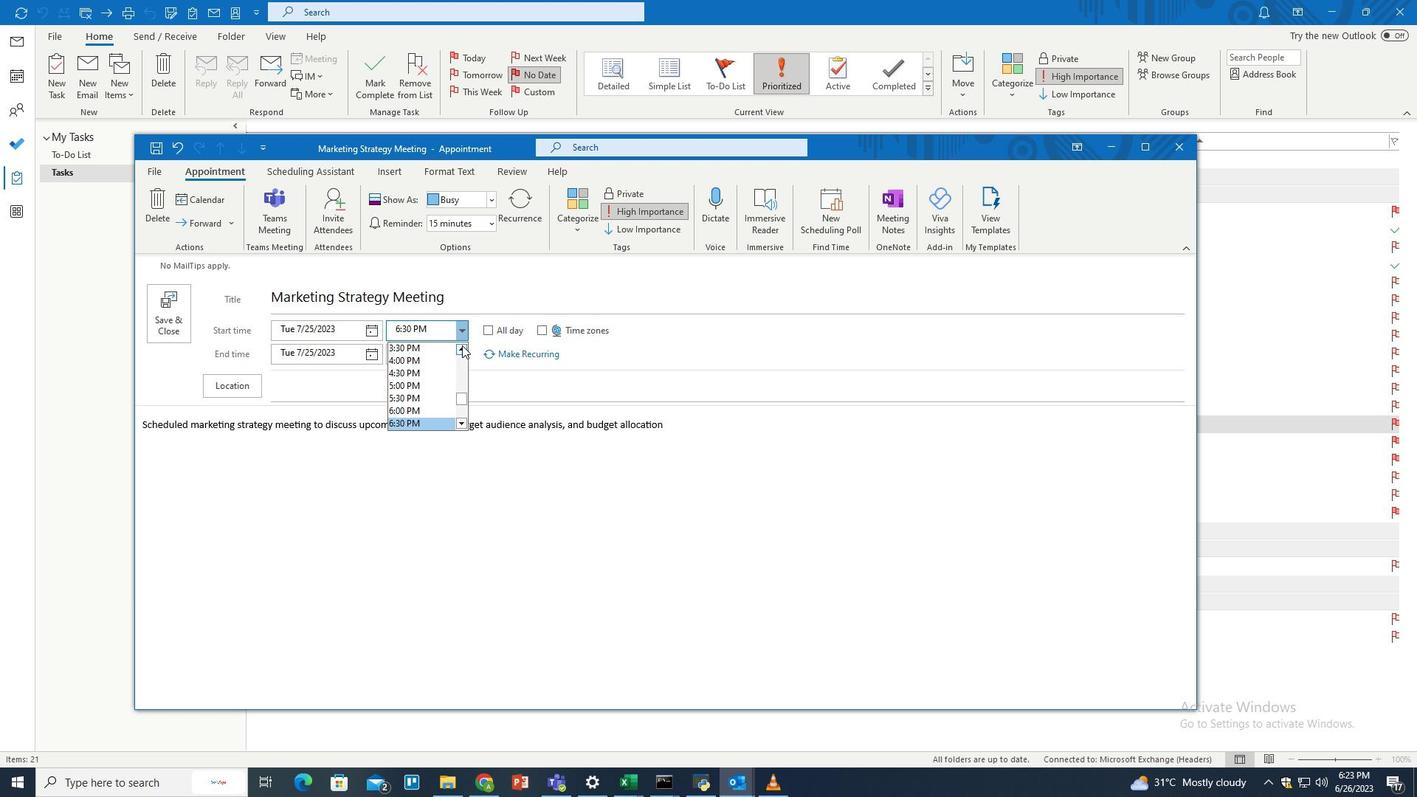 
Action: Mouse moved to (433, 344)
Screenshot: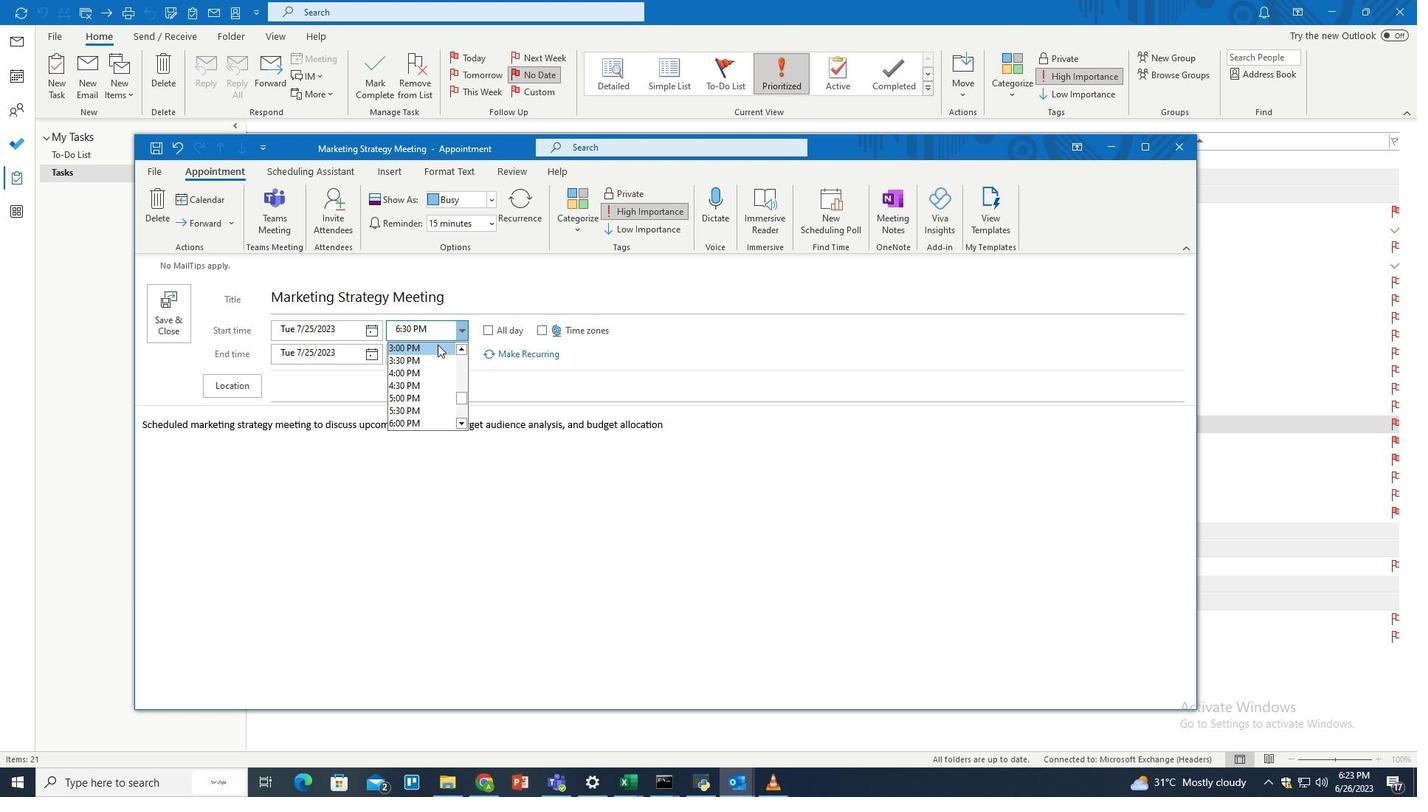 
Action: Mouse pressed left at (433, 344)
Screenshot: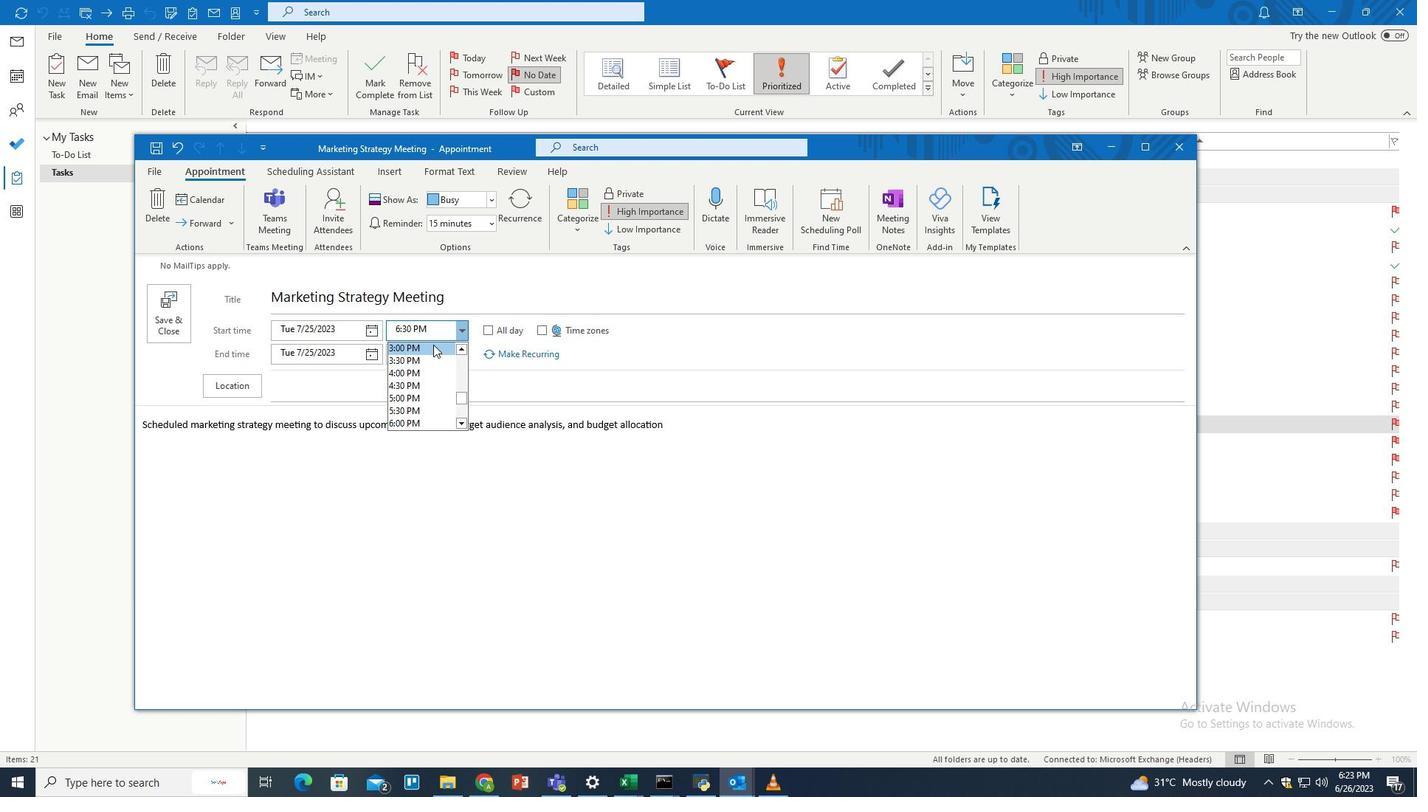 
Action: Mouse moved to (442, 355)
Screenshot: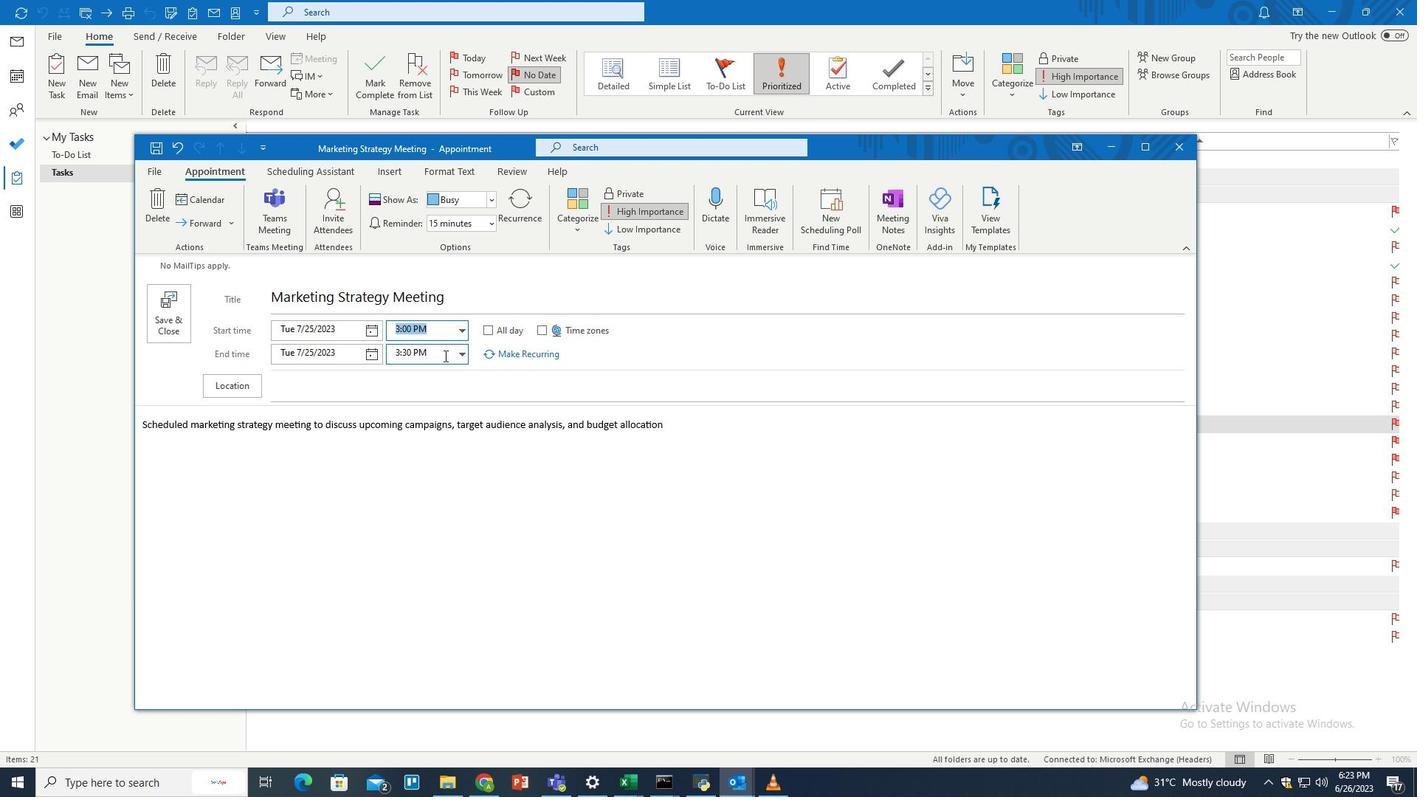 
Action: Mouse pressed left at (442, 355)
Screenshot: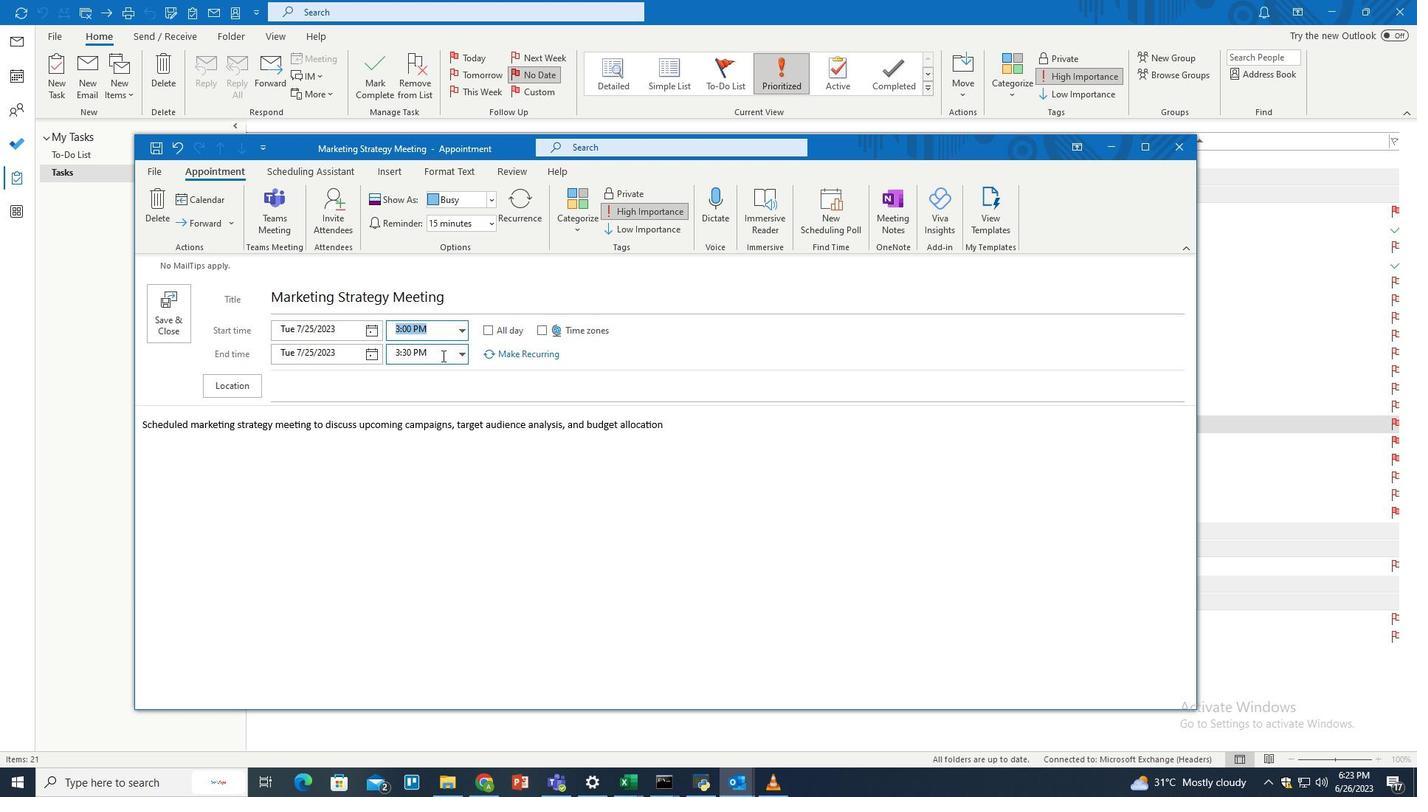 
Action: Mouse moved to (462, 355)
Screenshot: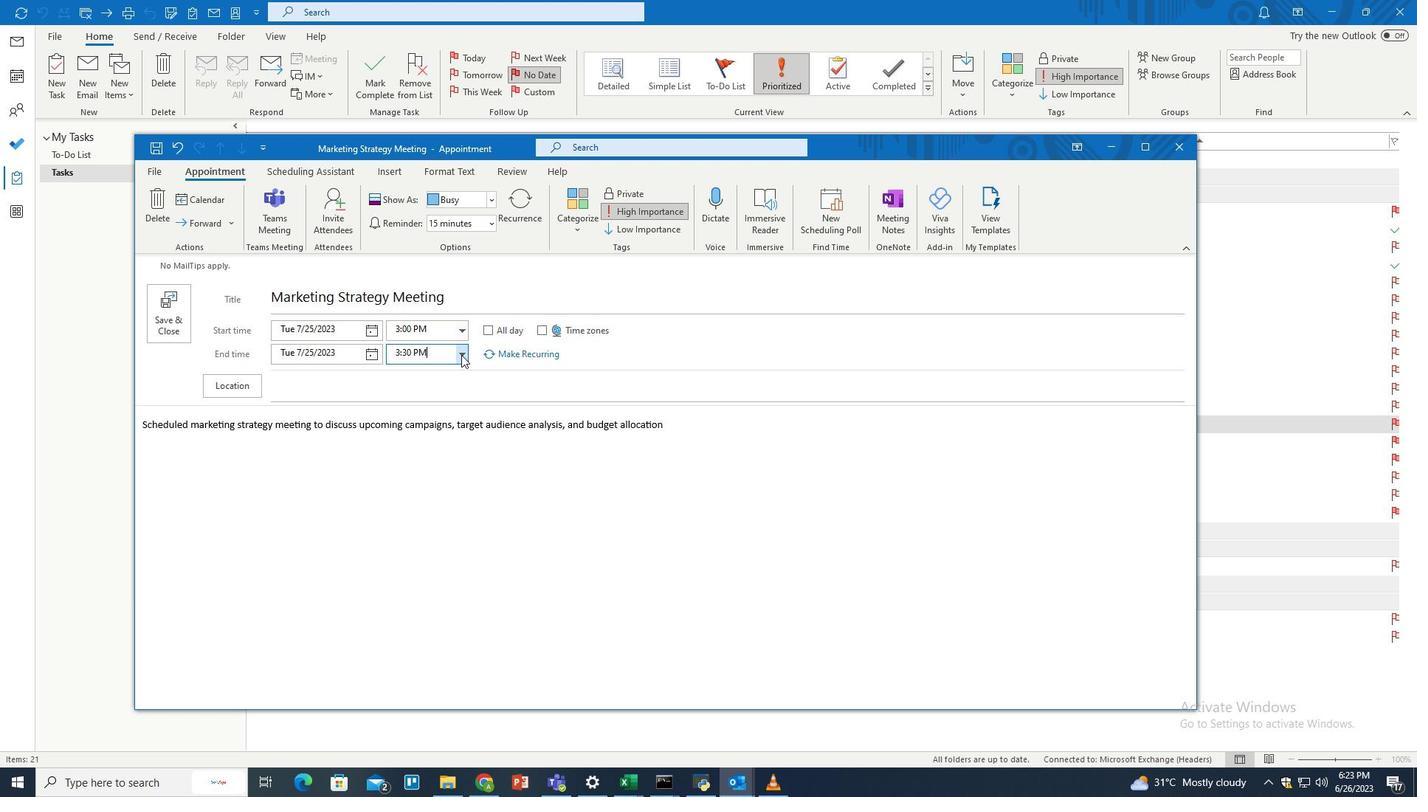
Action: Mouse pressed left at (462, 355)
Screenshot: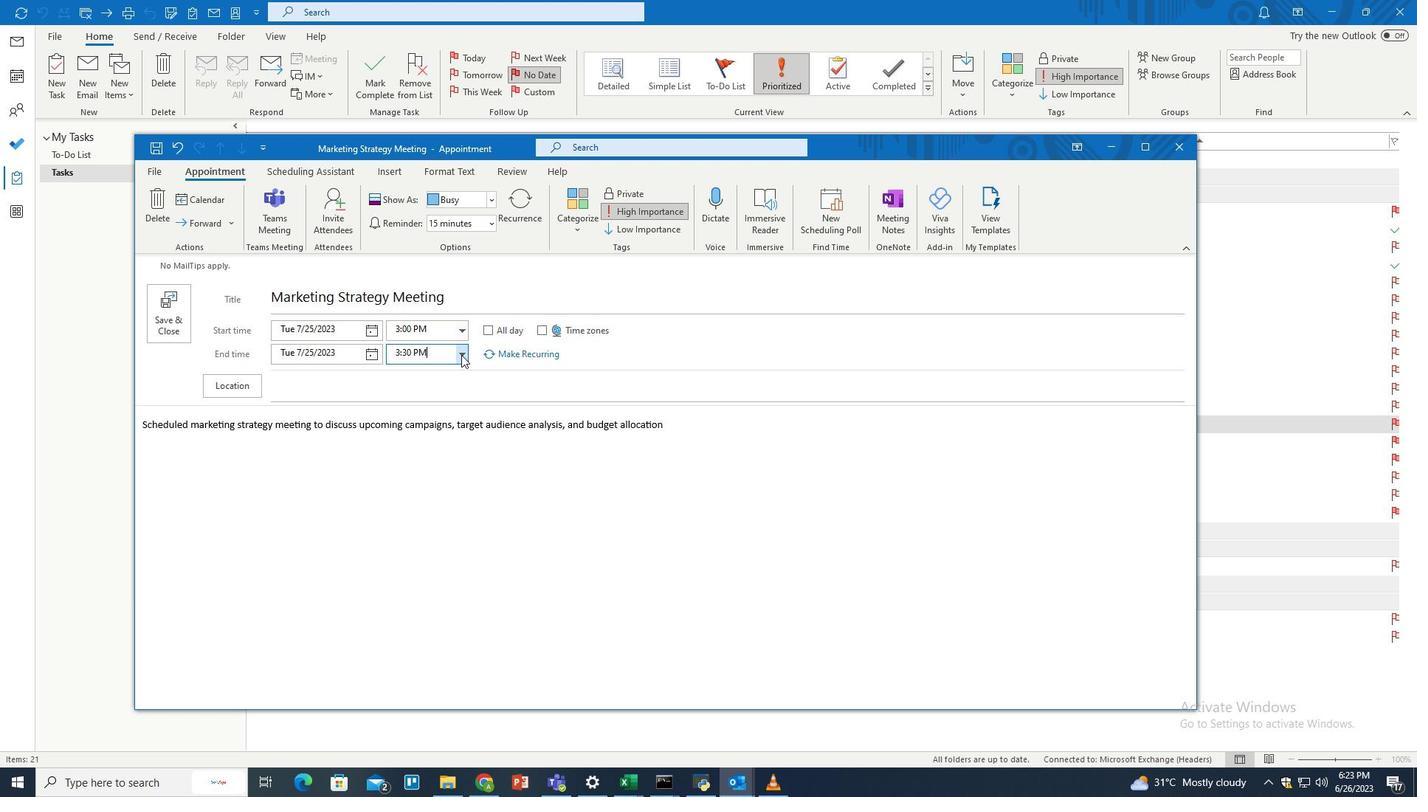 
Action: Mouse moved to (419, 445)
Screenshot: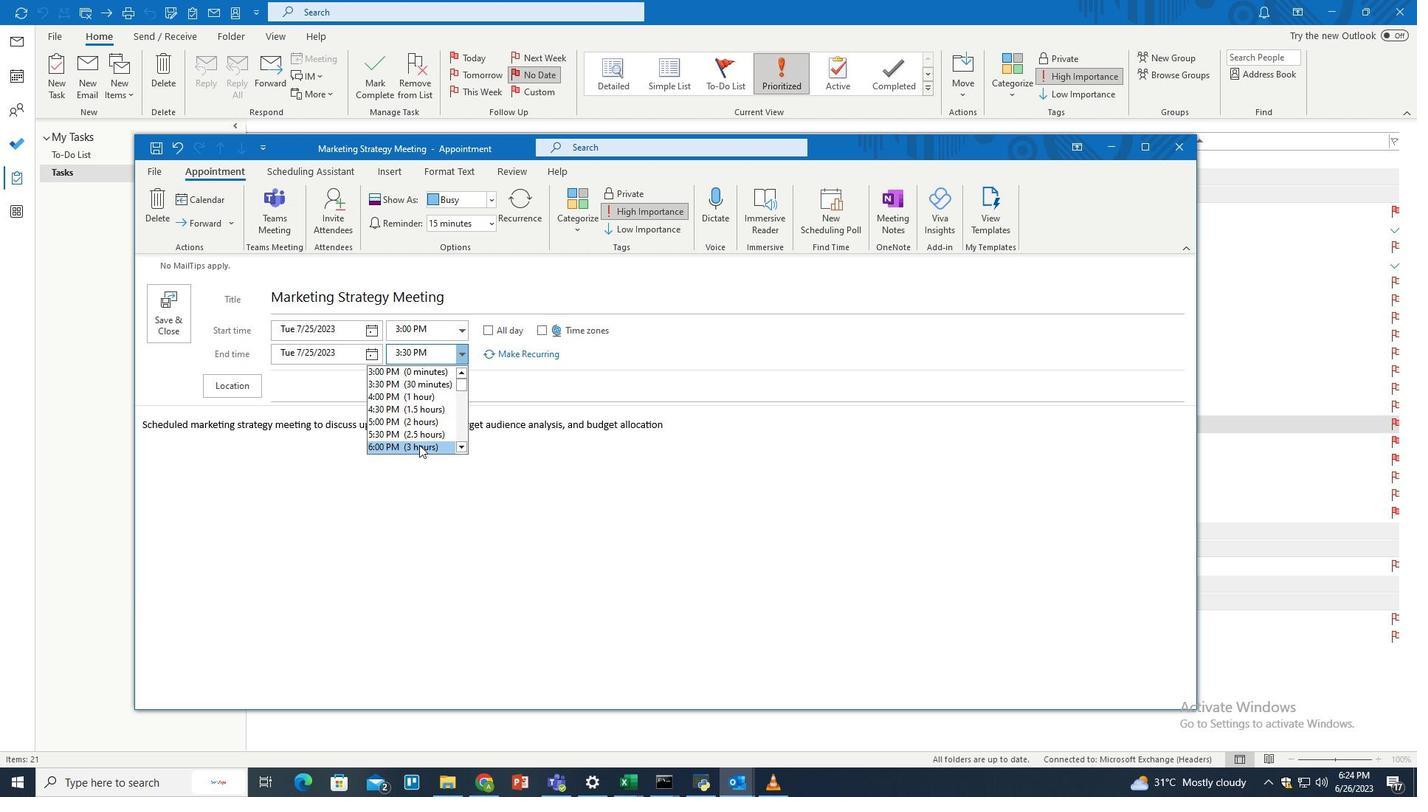 
Action: Mouse pressed left at (419, 445)
Screenshot: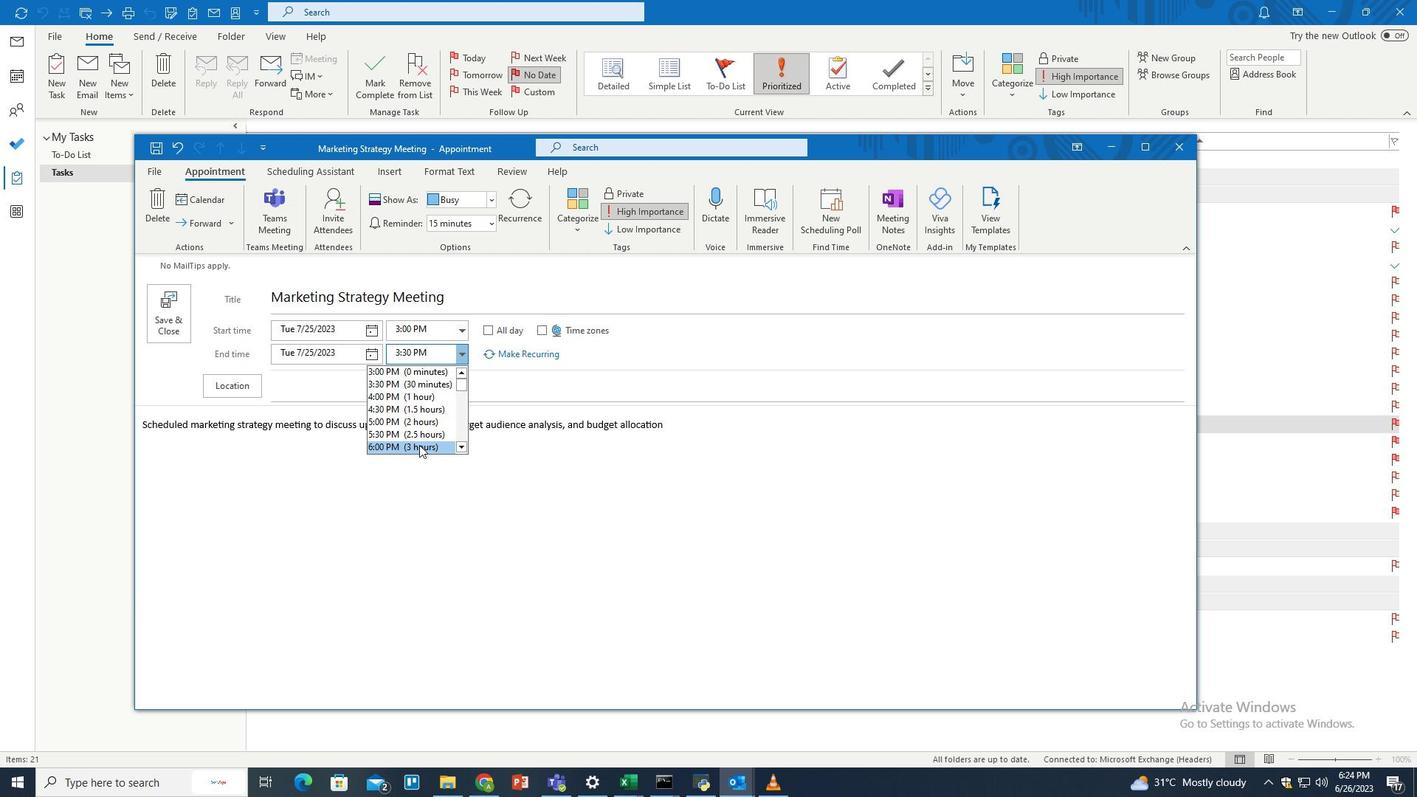 
Action: Mouse moved to (359, 386)
Screenshot: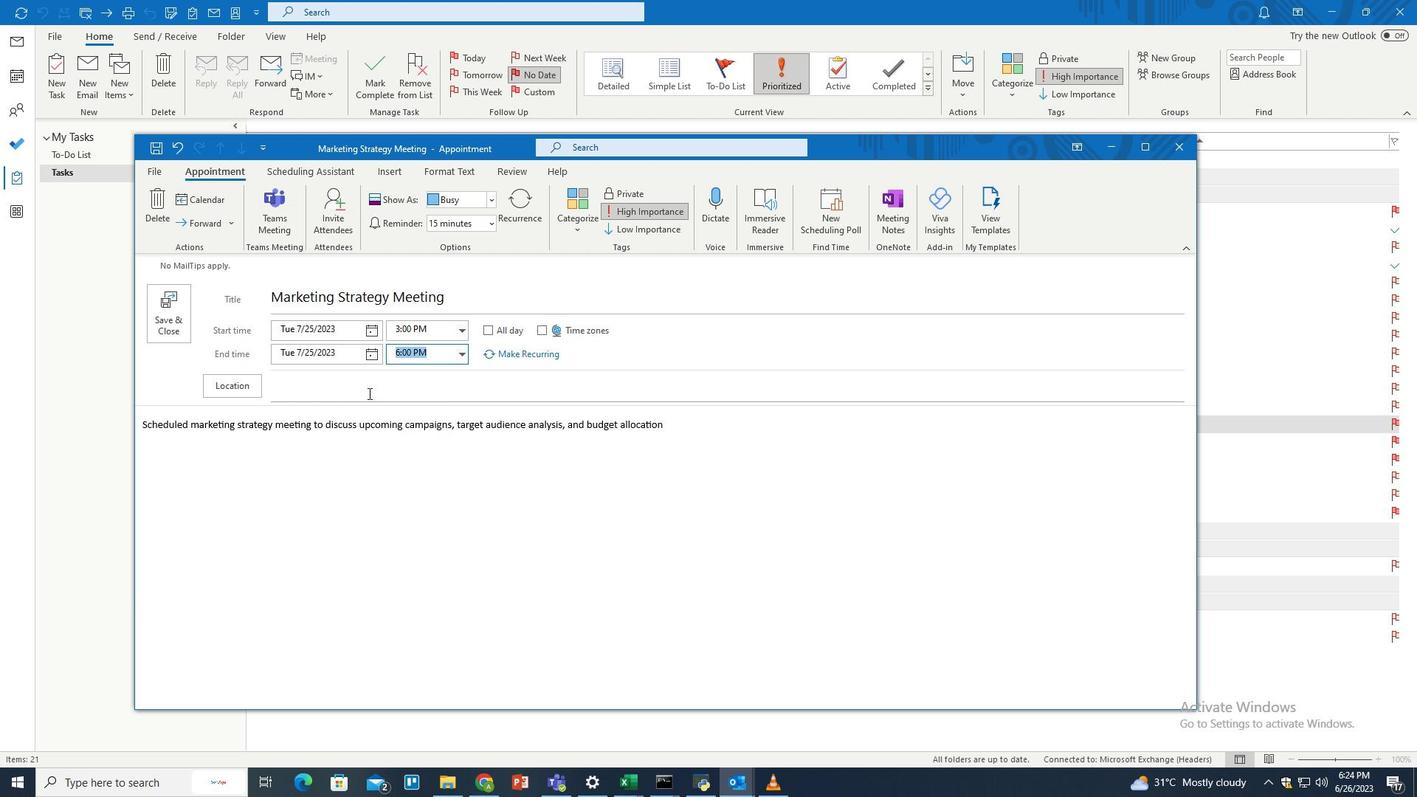 
Action: Mouse pressed left at (359, 386)
Screenshot: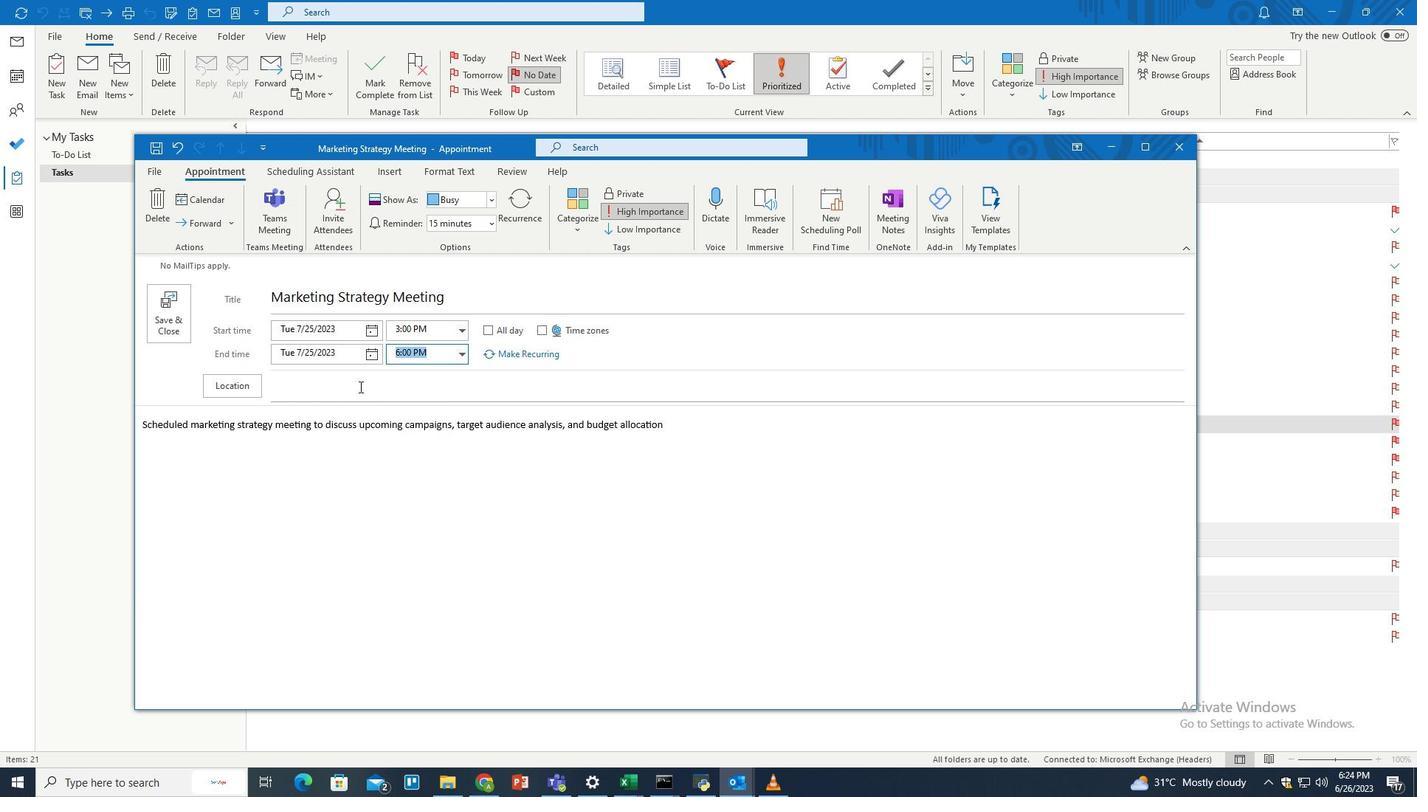
Action: Key pressed <Key.shift>Conference<Key.space><Key.shift>Hall<Key.space><Key.shift>B<Key.space><Key.shift>Wing<Key.enter>
Screenshot: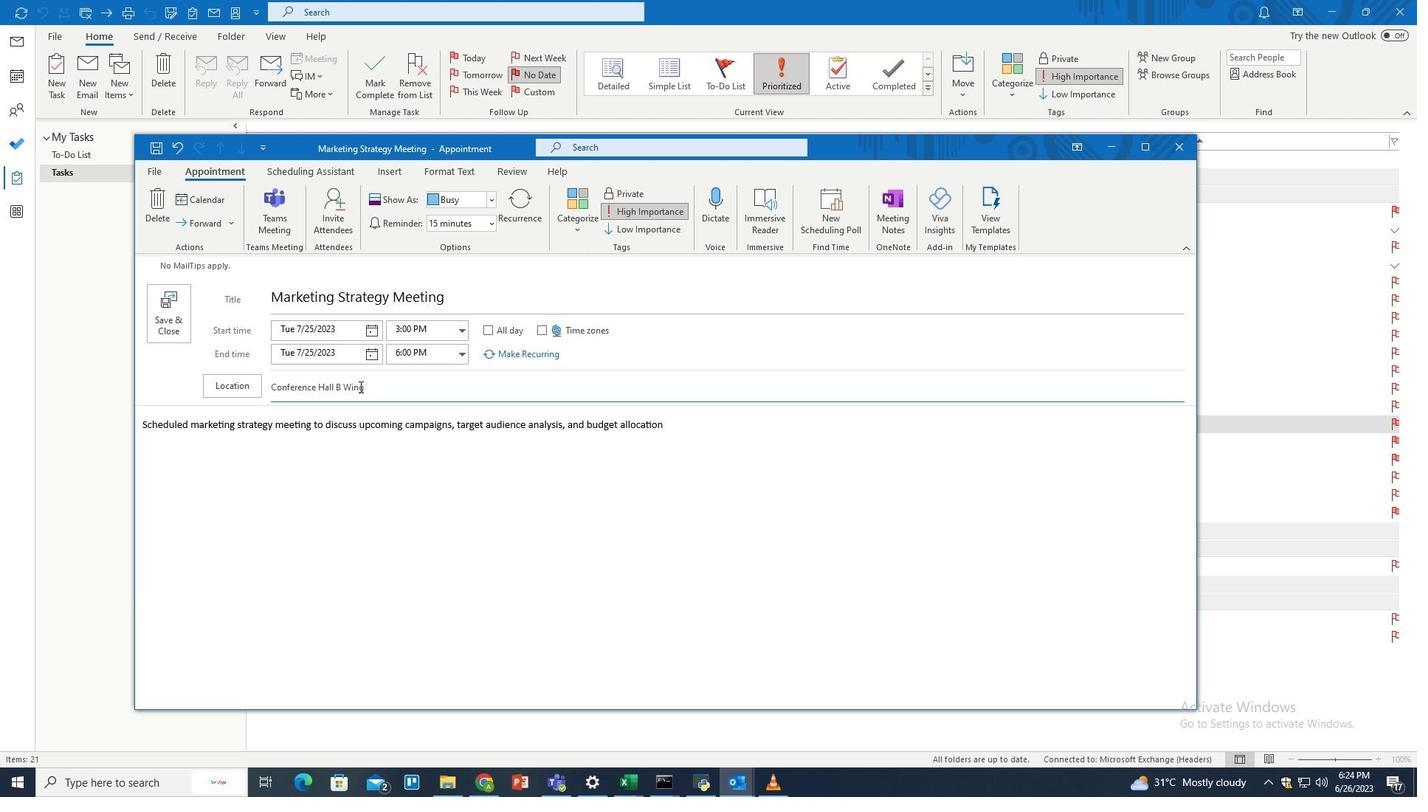 
Action: Mouse moved to (712, 450)
Screenshot: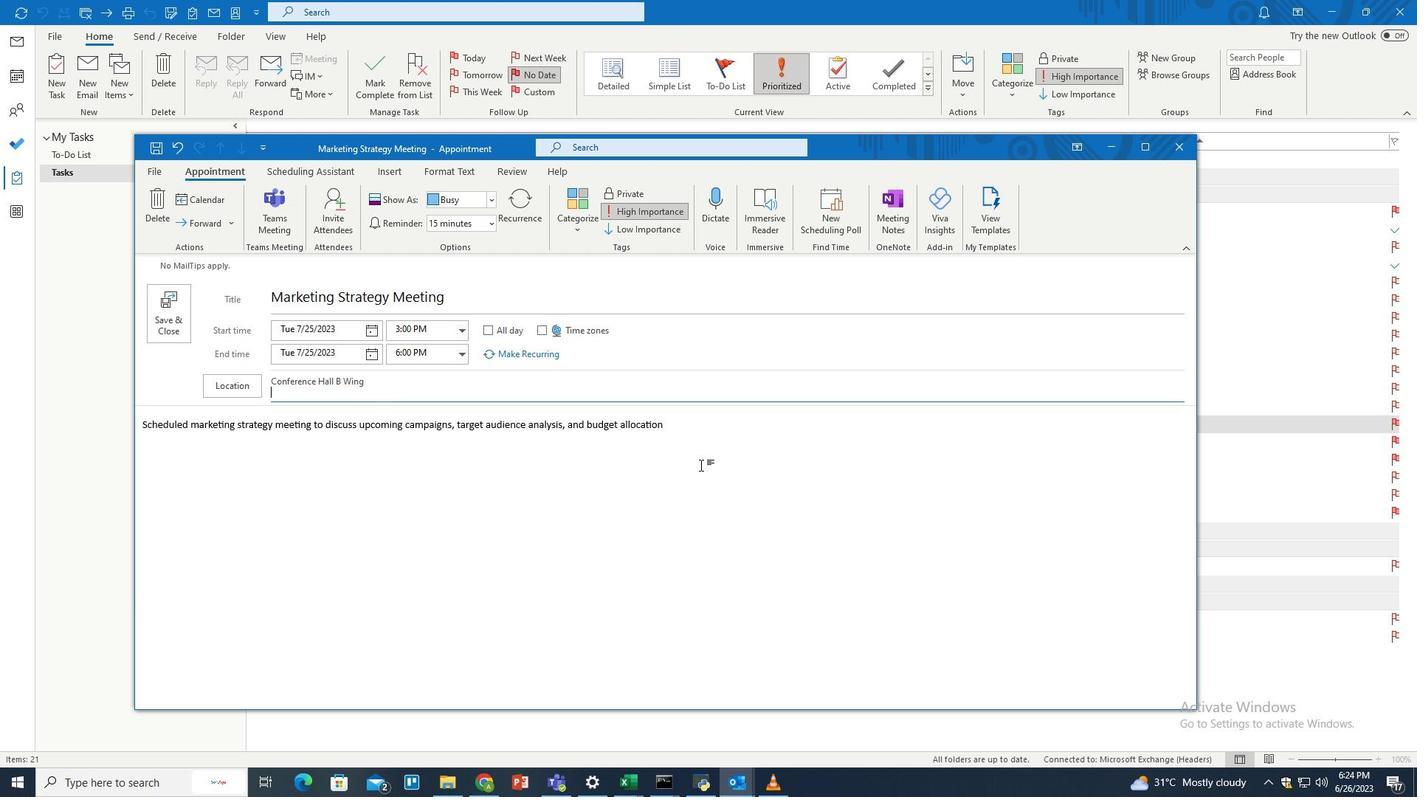 
Action: Mouse pressed left at (712, 450)
Screenshot: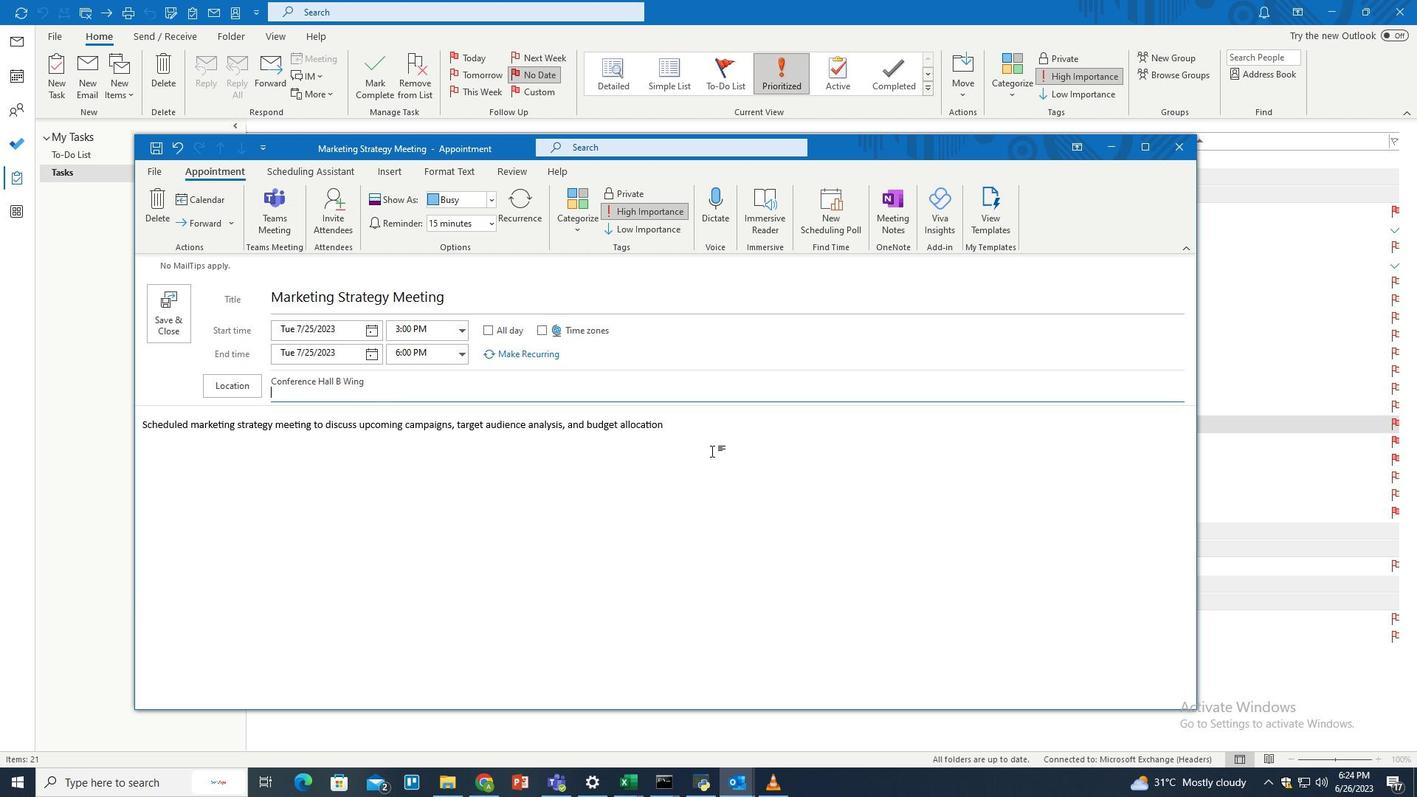 
Action: Mouse moved to (169, 313)
Screenshot: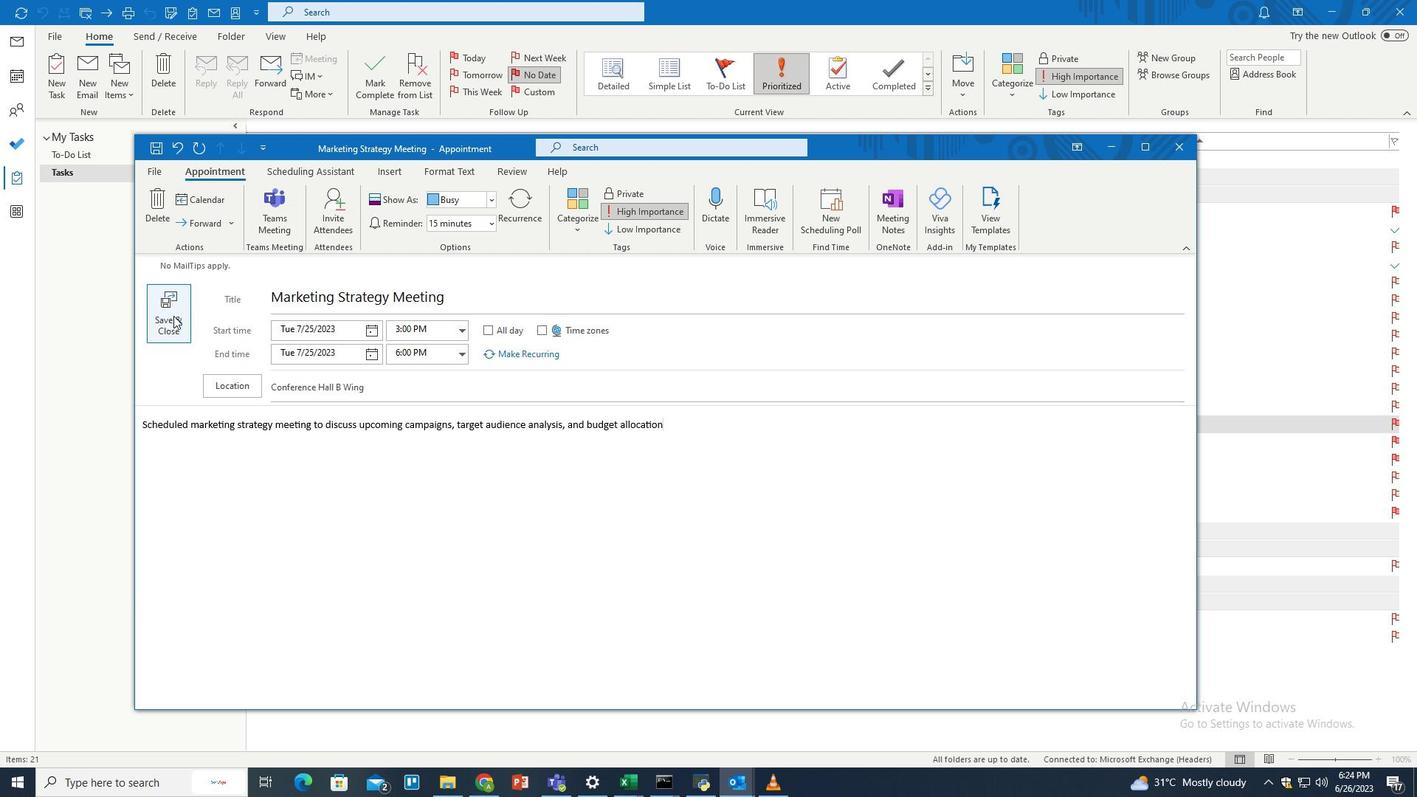 
Action: Mouse pressed left at (169, 313)
Screenshot: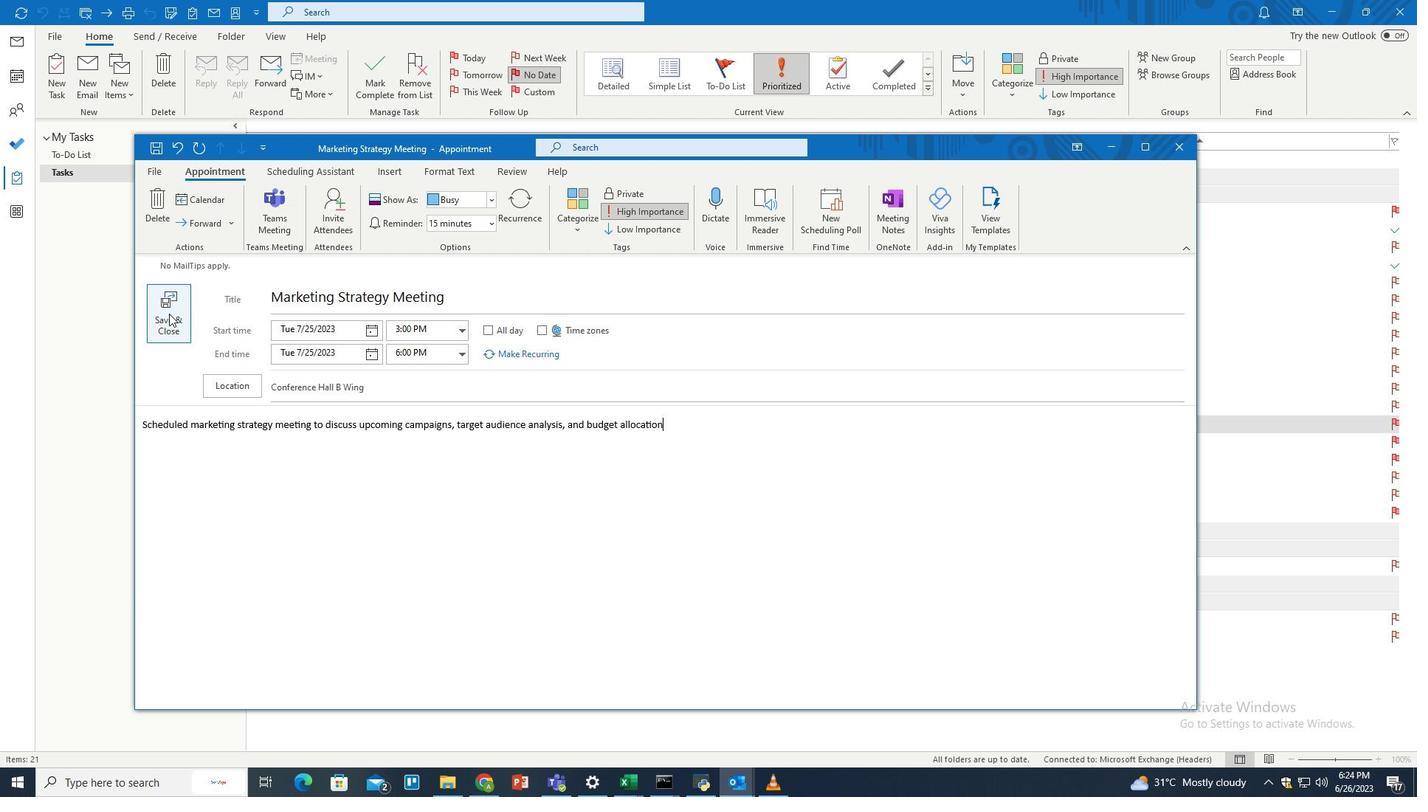 
Action: Mouse moved to (419, 457)
Screenshot: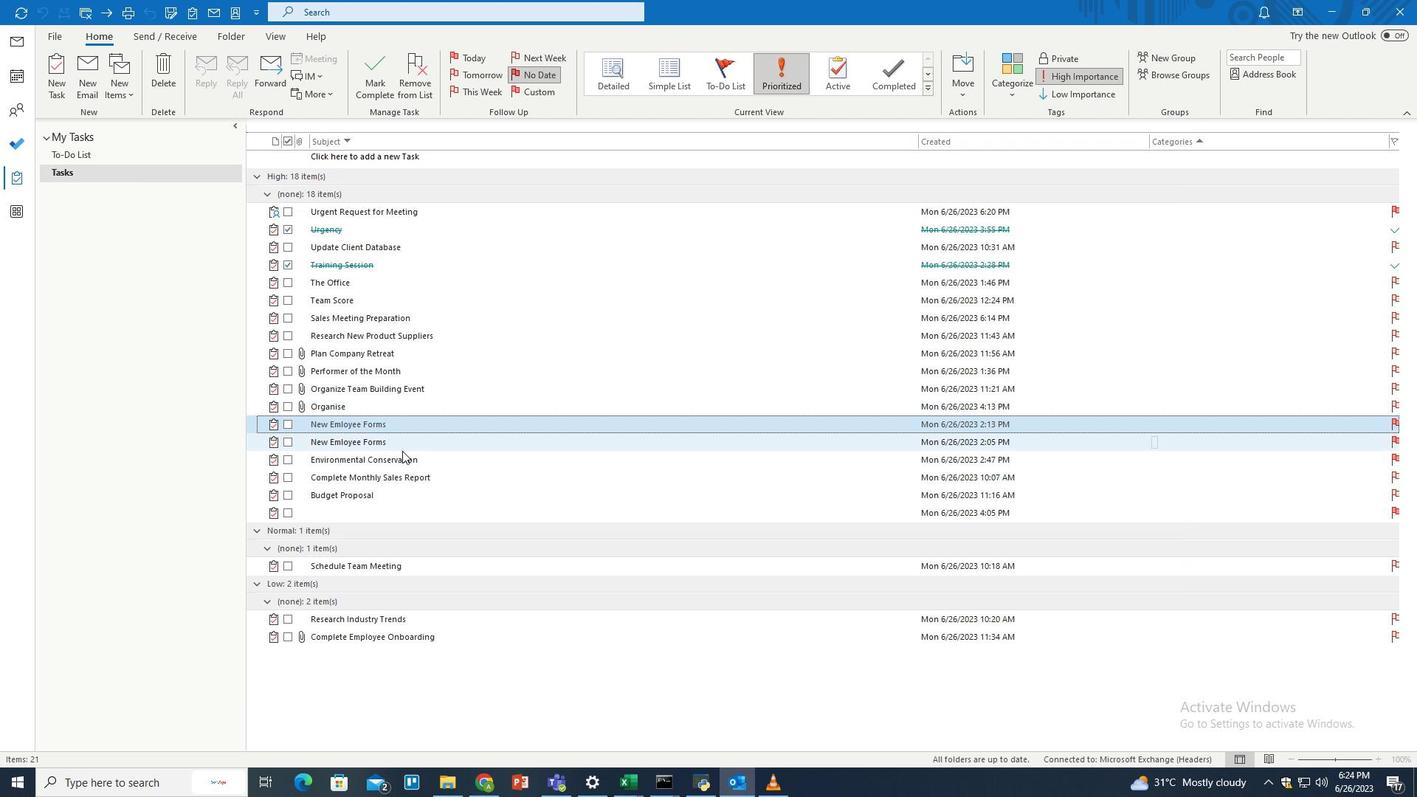 
